 Task: Create a due date automation trigger when advanced on, on the monday after a card is due add fields with custom field "Resume" set to a date between 1 and 7 days from now at 11:00 AM.
Action: Mouse moved to (1172, 103)
Screenshot: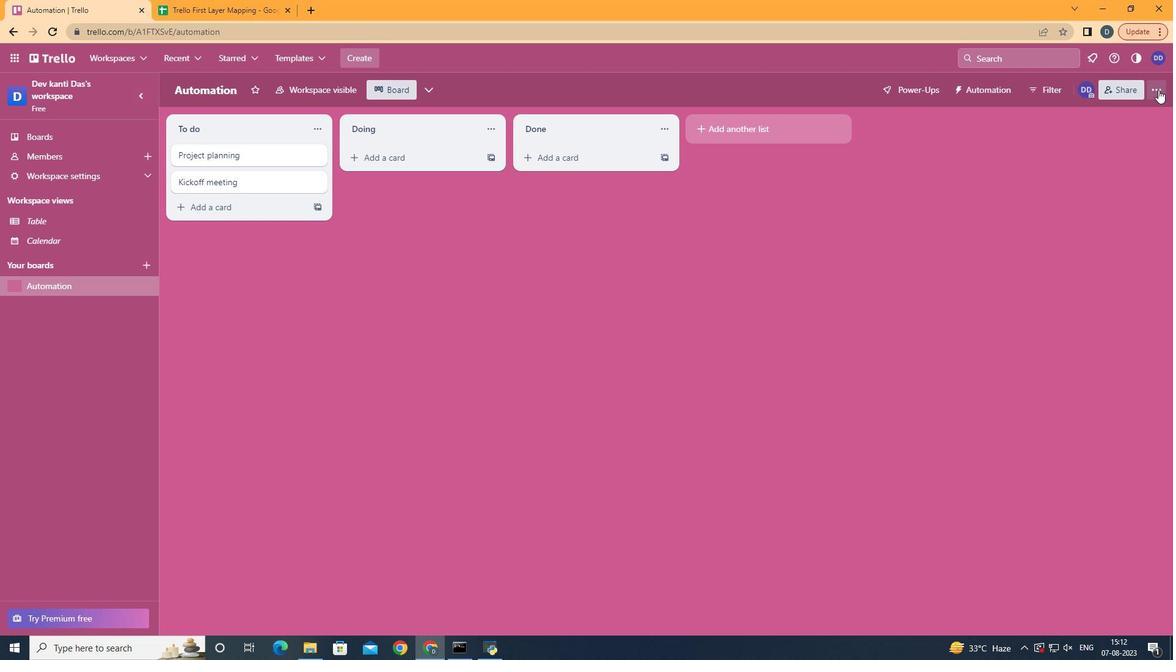 
Action: Mouse pressed left at (1172, 103)
Screenshot: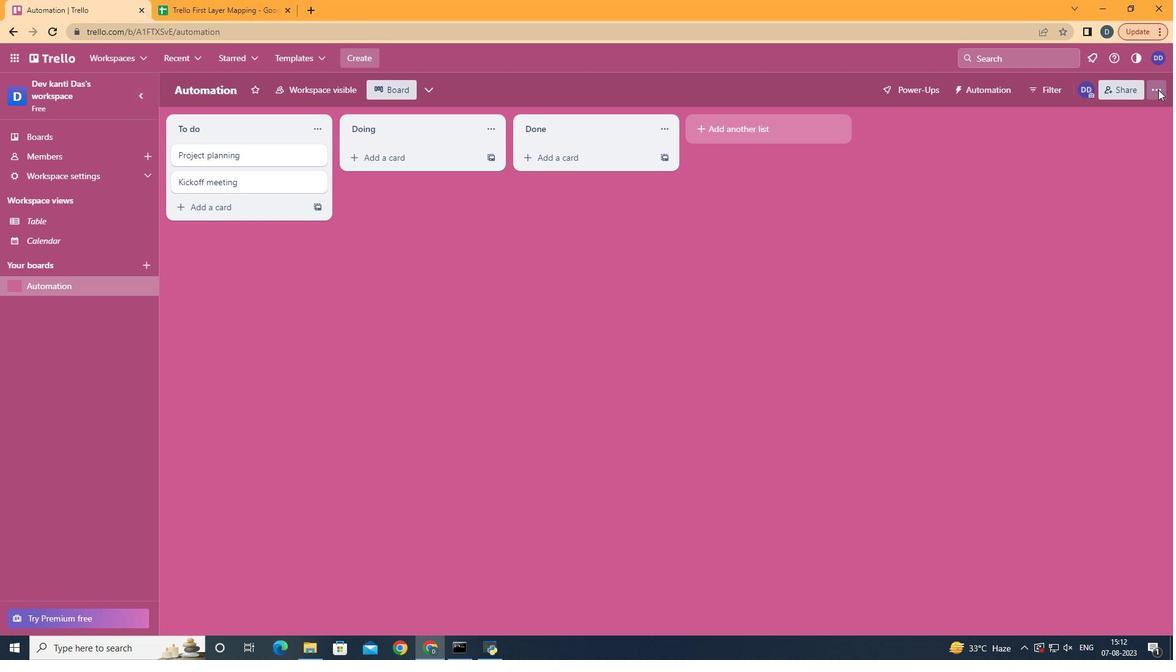 
Action: Mouse moved to (1075, 261)
Screenshot: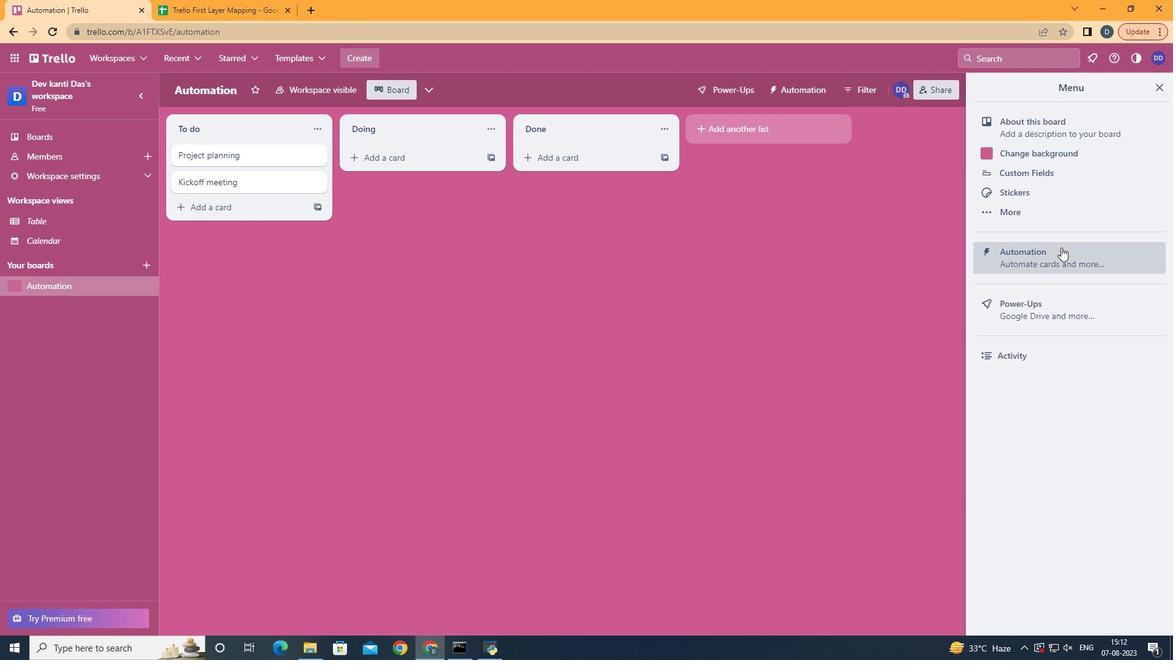 
Action: Mouse pressed left at (1075, 261)
Screenshot: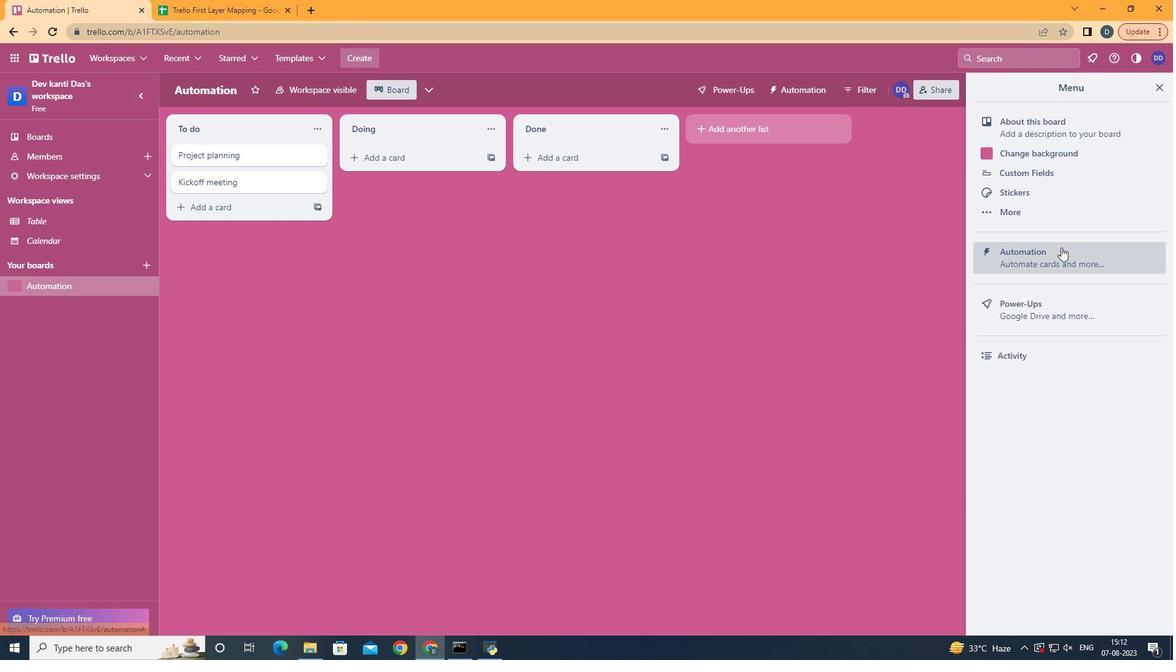 
Action: Mouse moved to (284, 261)
Screenshot: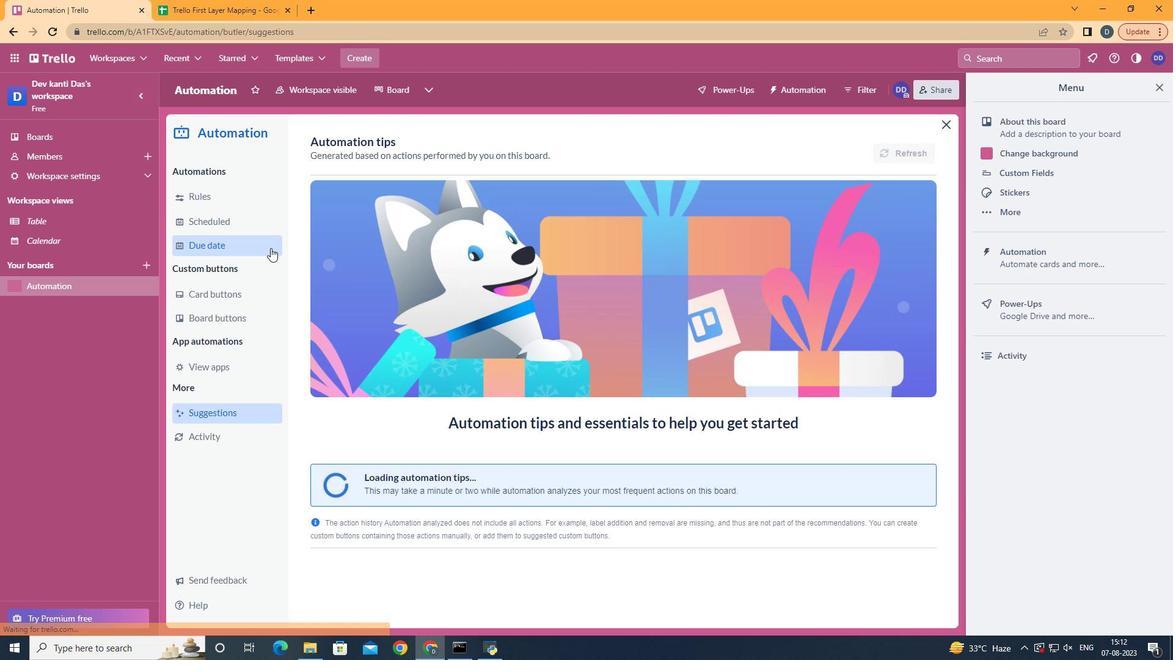 
Action: Mouse pressed left at (284, 261)
Screenshot: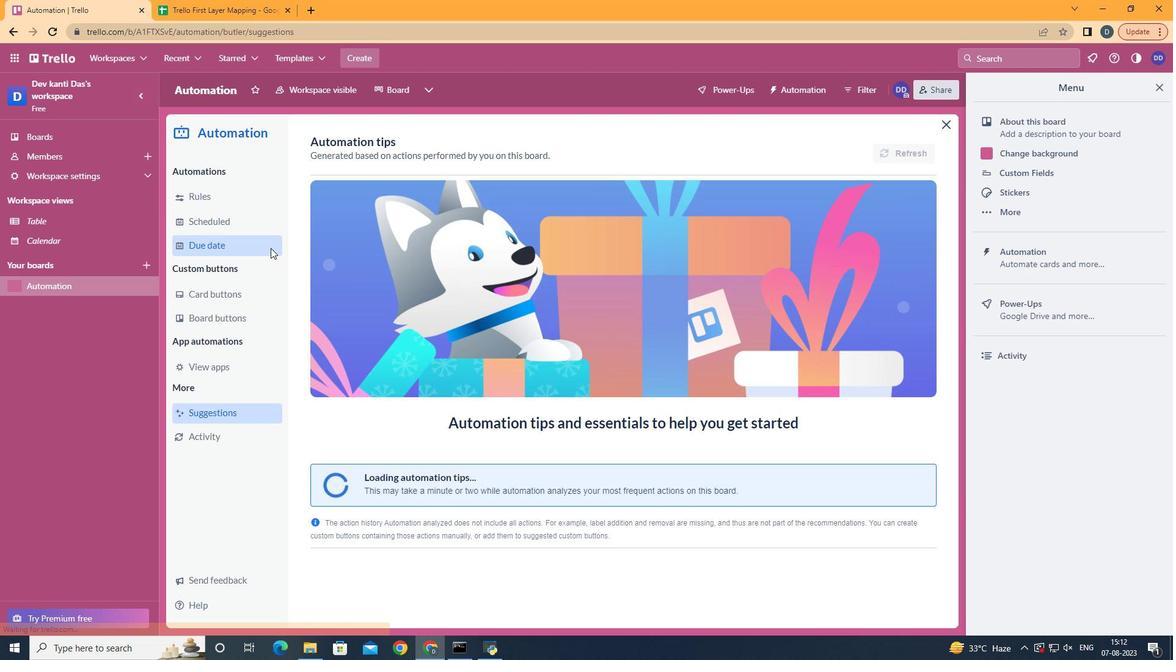 
Action: Mouse moved to (865, 158)
Screenshot: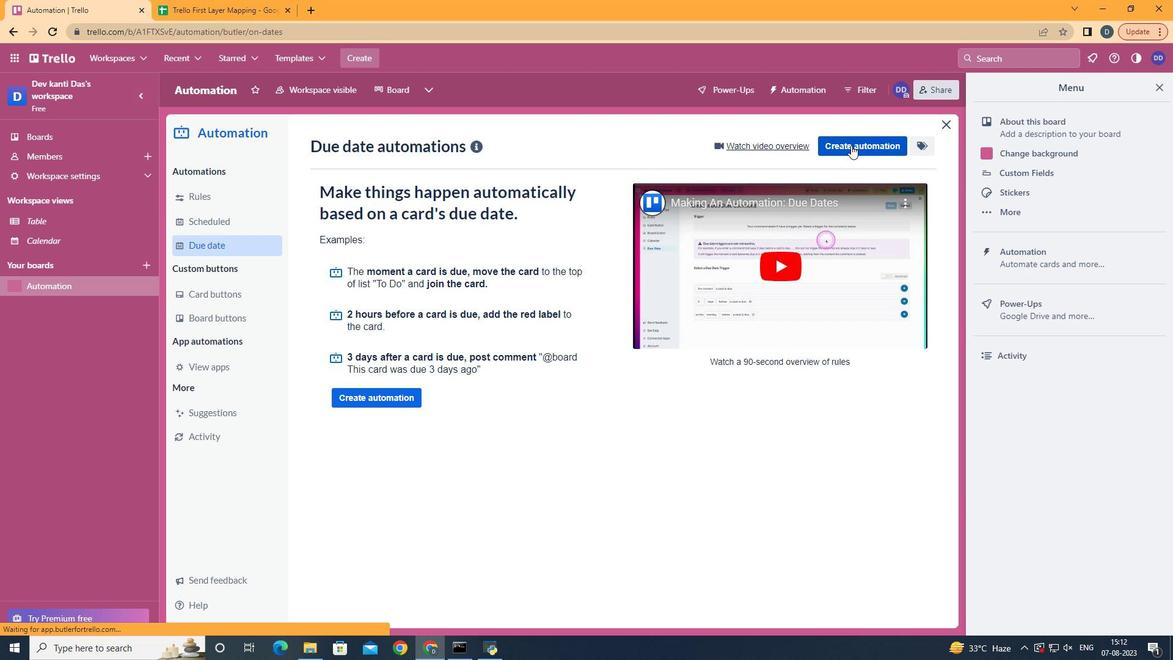 
Action: Mouse pressed left at (865, 158)
Screenshot: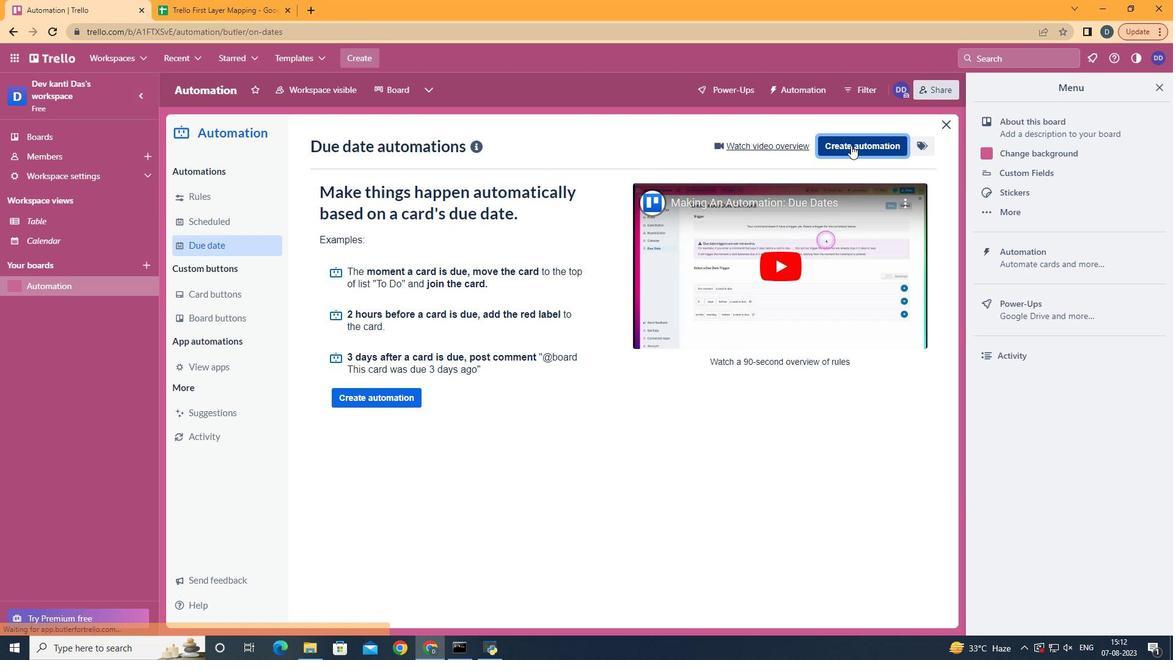 
Action: Mouse moved to (685, 275)
Screenshot: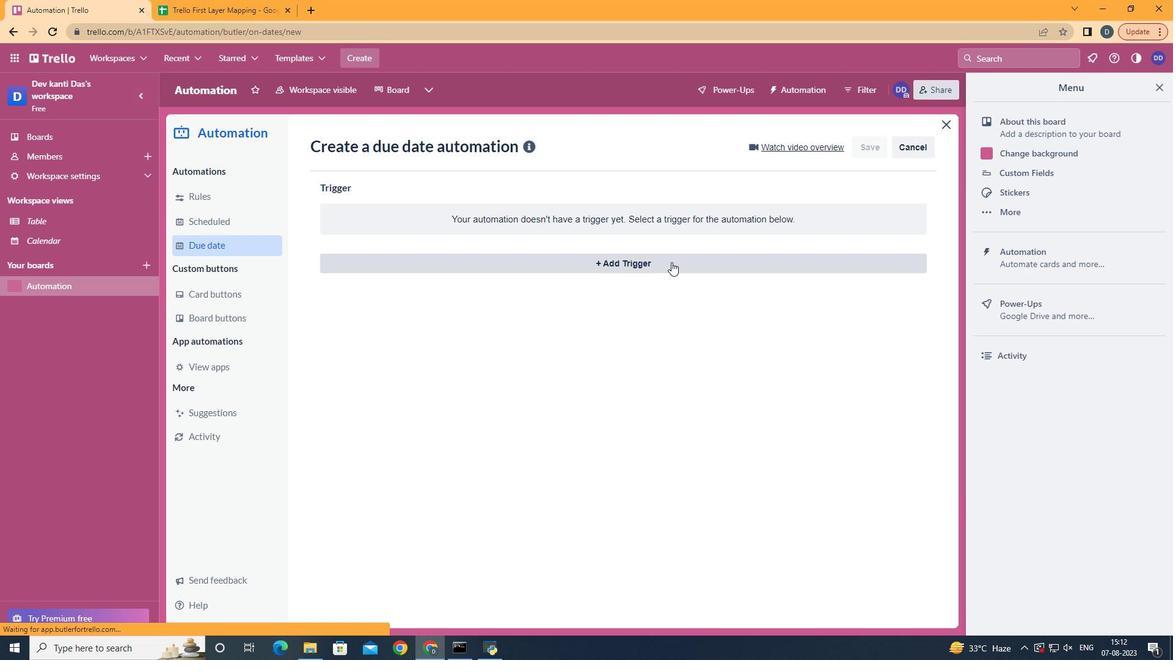 
Action: Mouse pressed left at (685, 275)
Screenshot: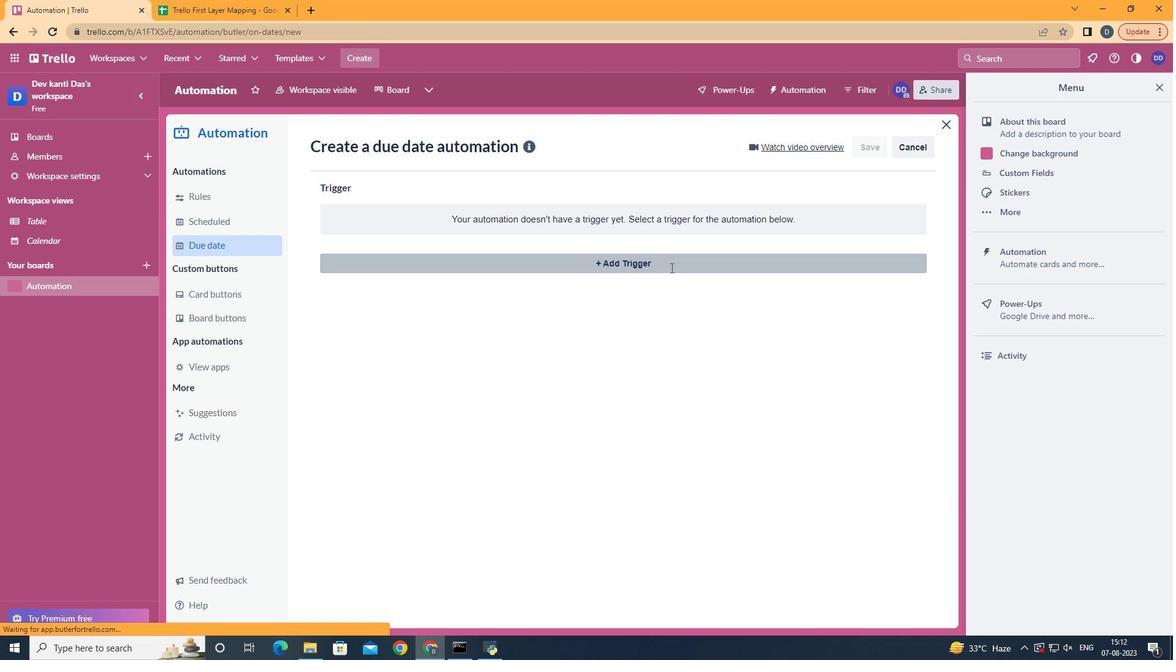 
Action: Mouse moved to (412, 330)
Screenshot: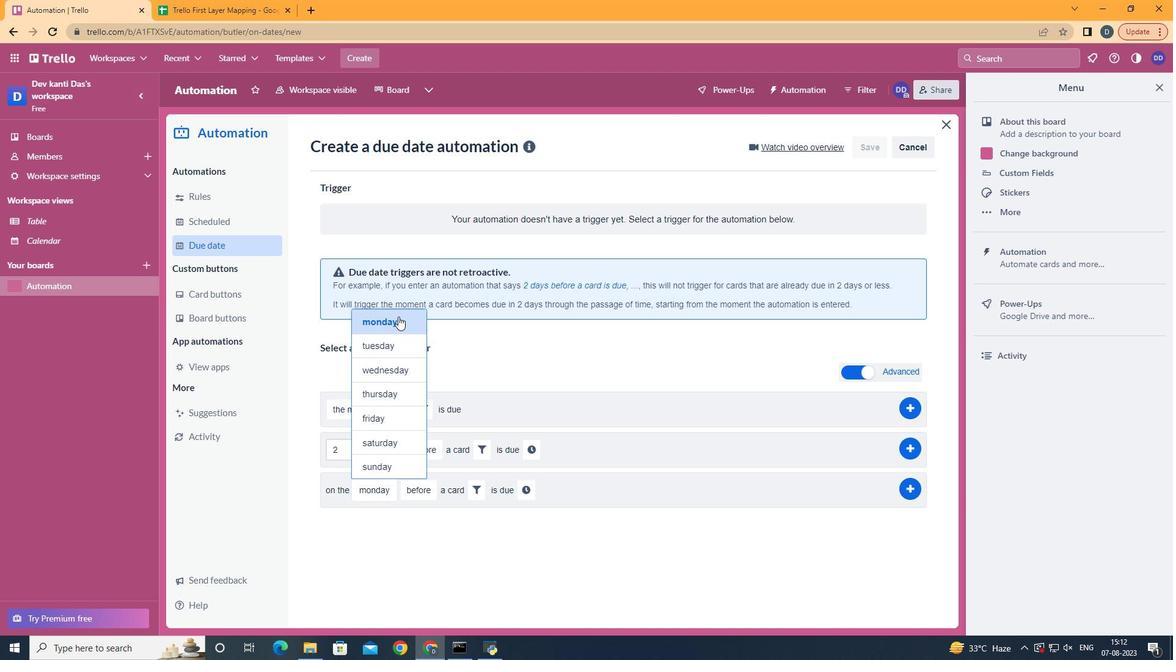 
Action: Mouse pressed left at (412, 330)
Screenshot: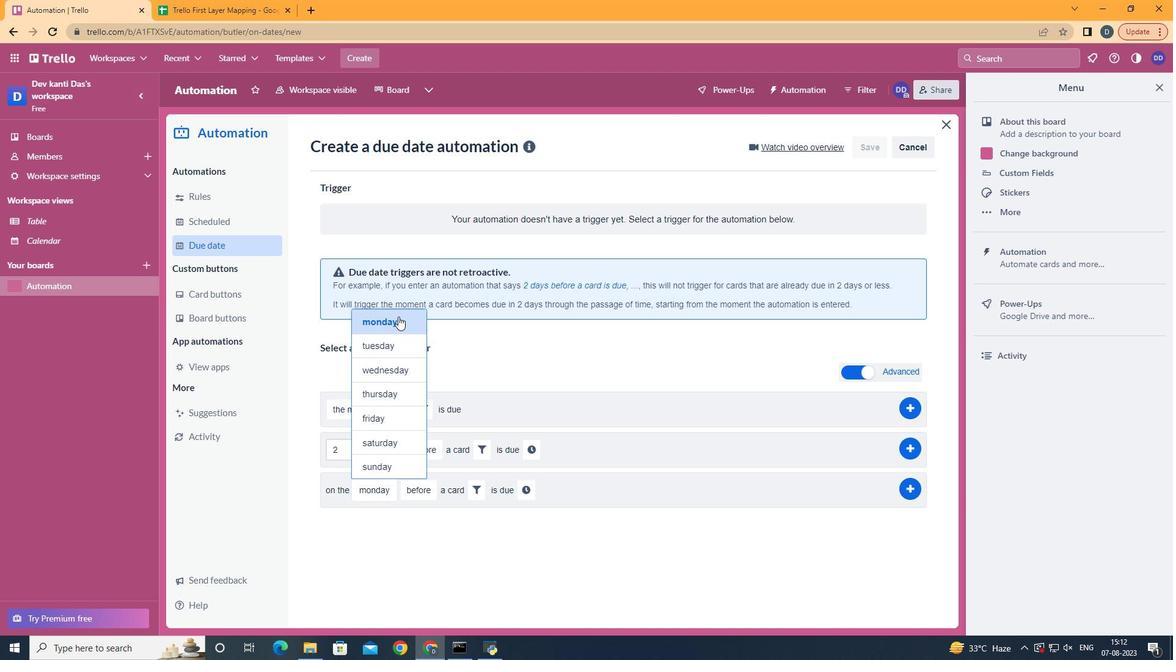 
Action: Mouse moved to (444, 555)
Screenshot: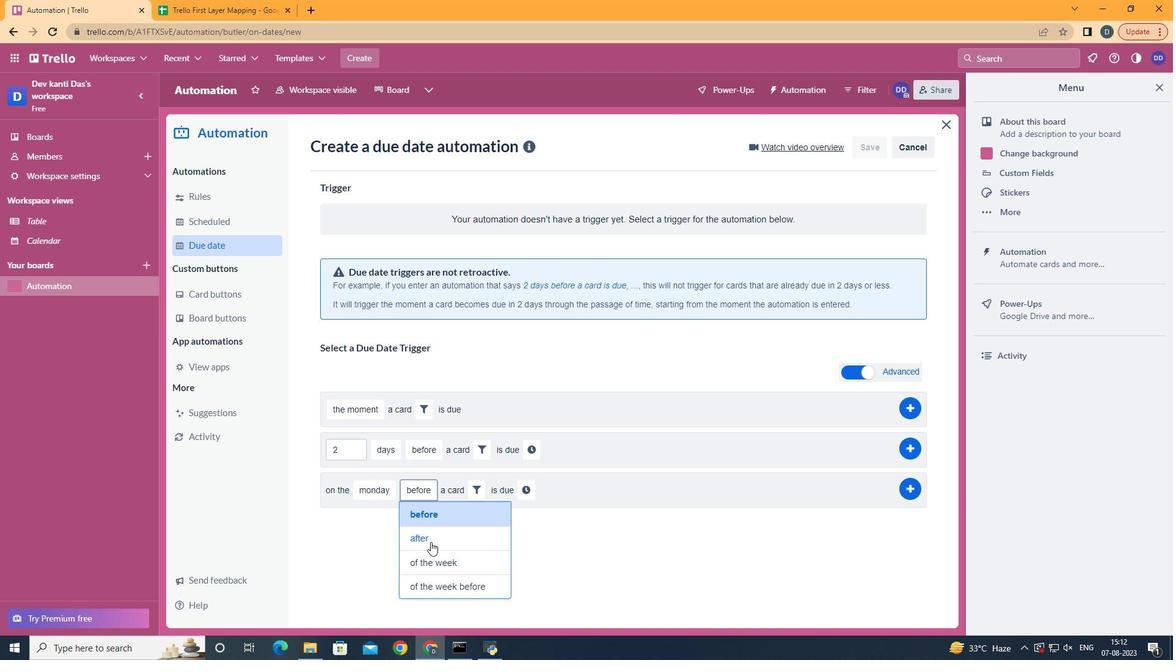 
Action: Mouse pressed left at (444, 555)
Screenshot: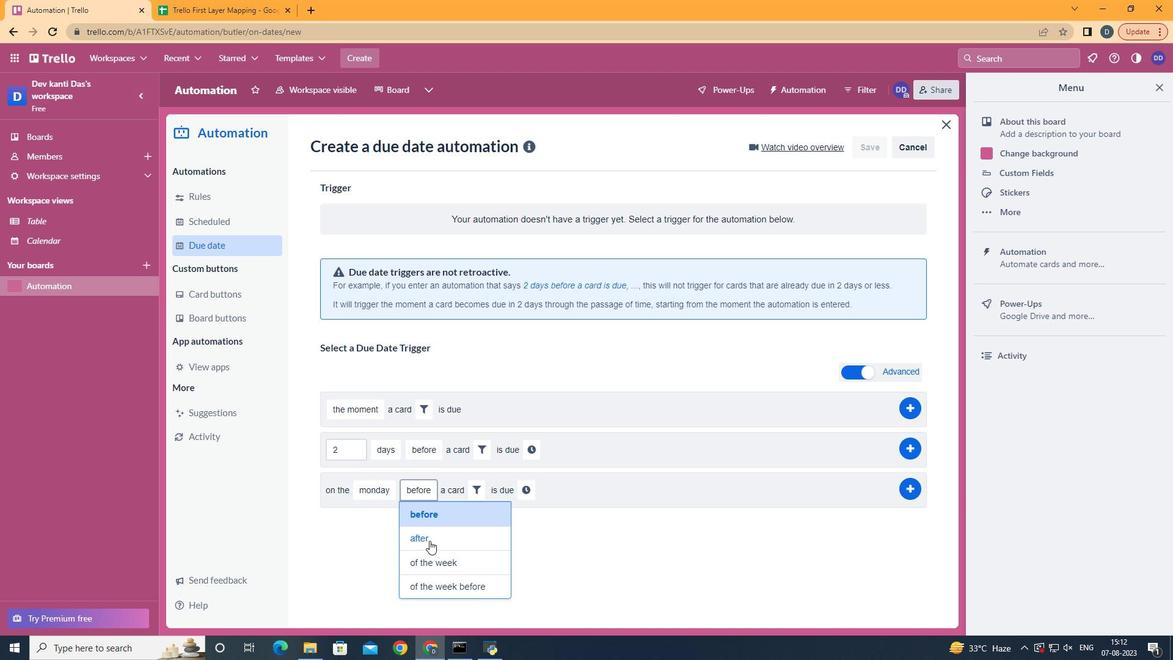 
Action: Mouse moved to (481, 509)
Screenshot: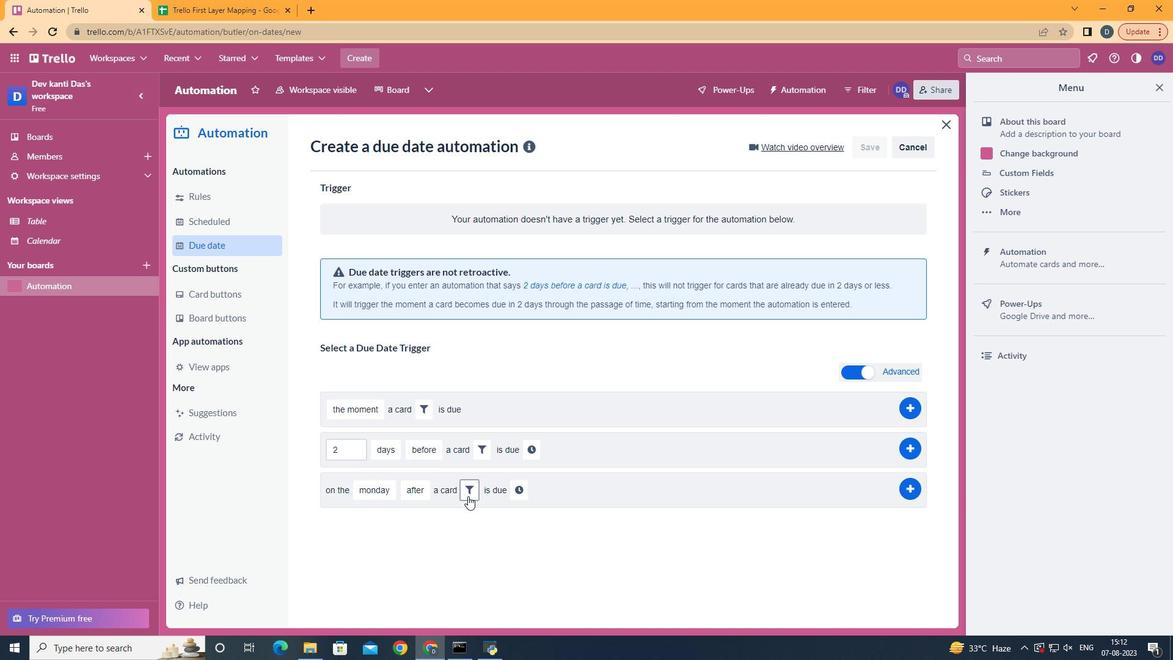 
Action: Mouse pressed left at (481, 509)
Screenshot: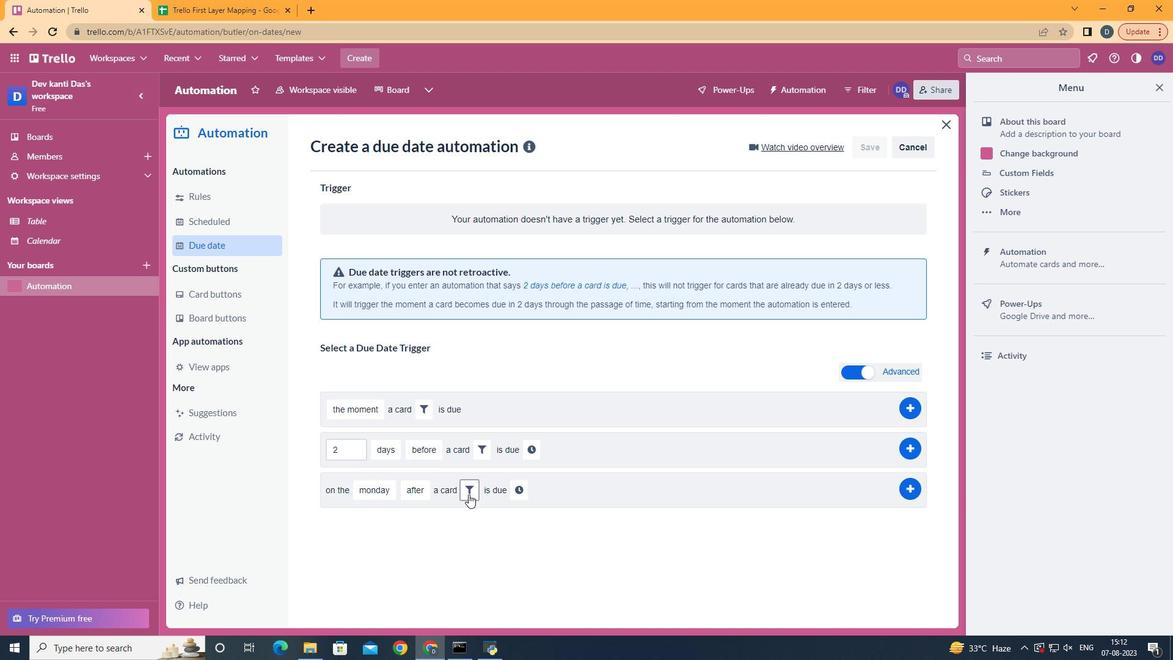 
Action: Mouse moved to (673, 540)
Screenshot: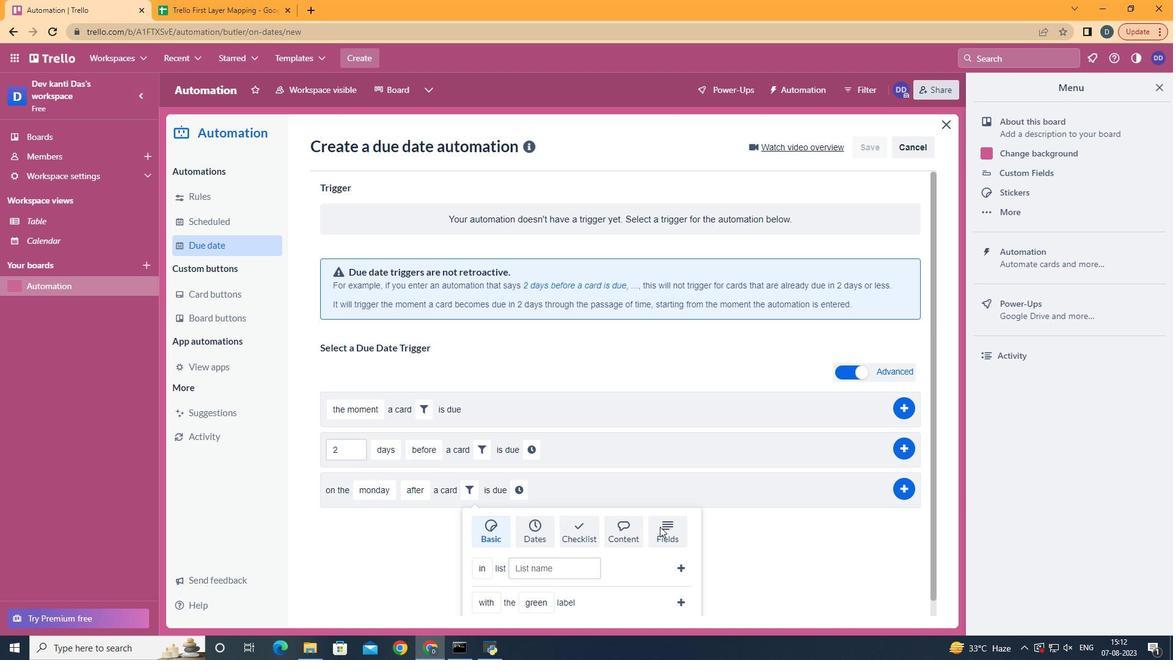 
Action: Mouse pressed left at (673, 540)
Screenshot: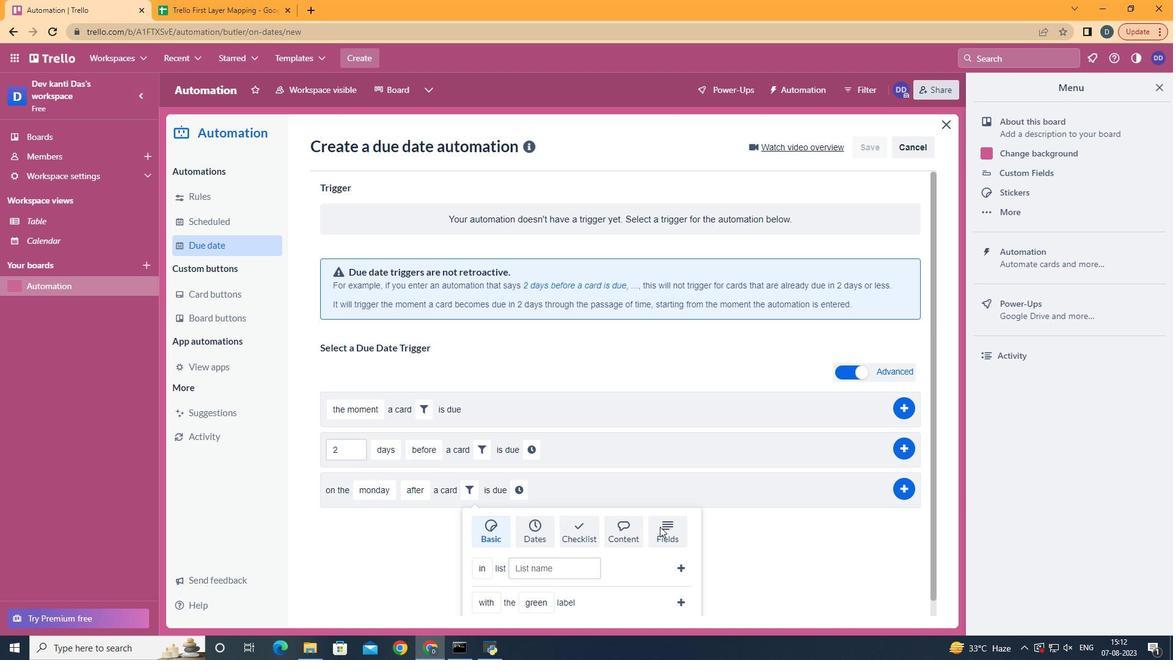 
Action: Mouse moved to (673, 540)
Screenshot: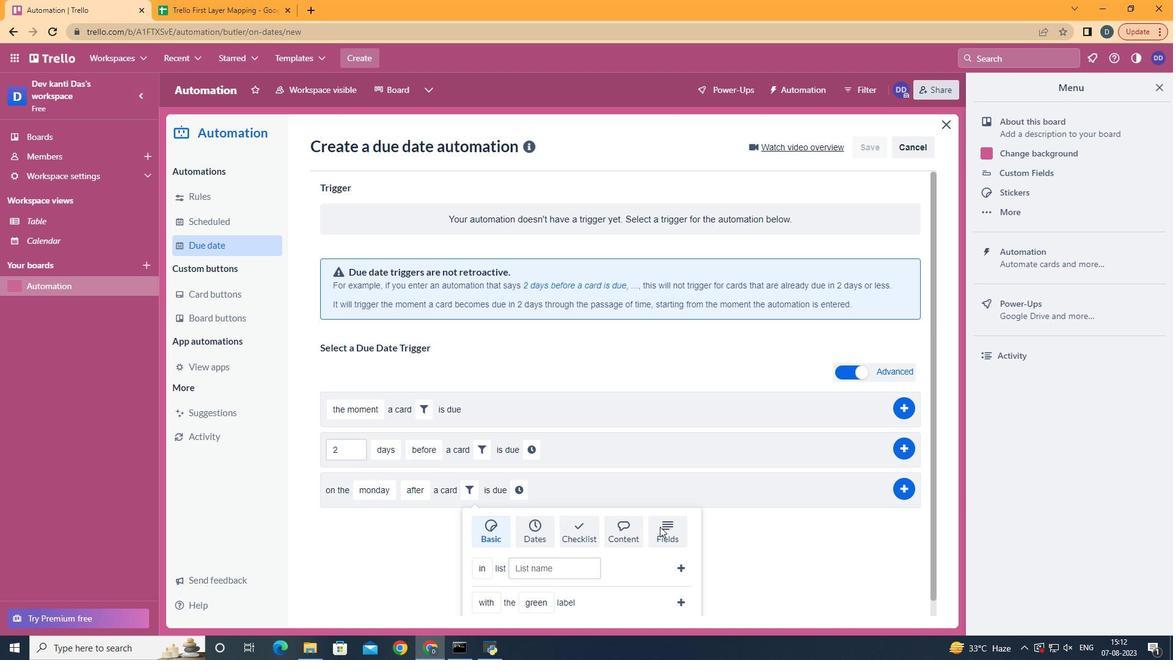 
Action: Mouse scrolled (673, 539) with delta (0, 0)
Screenshot: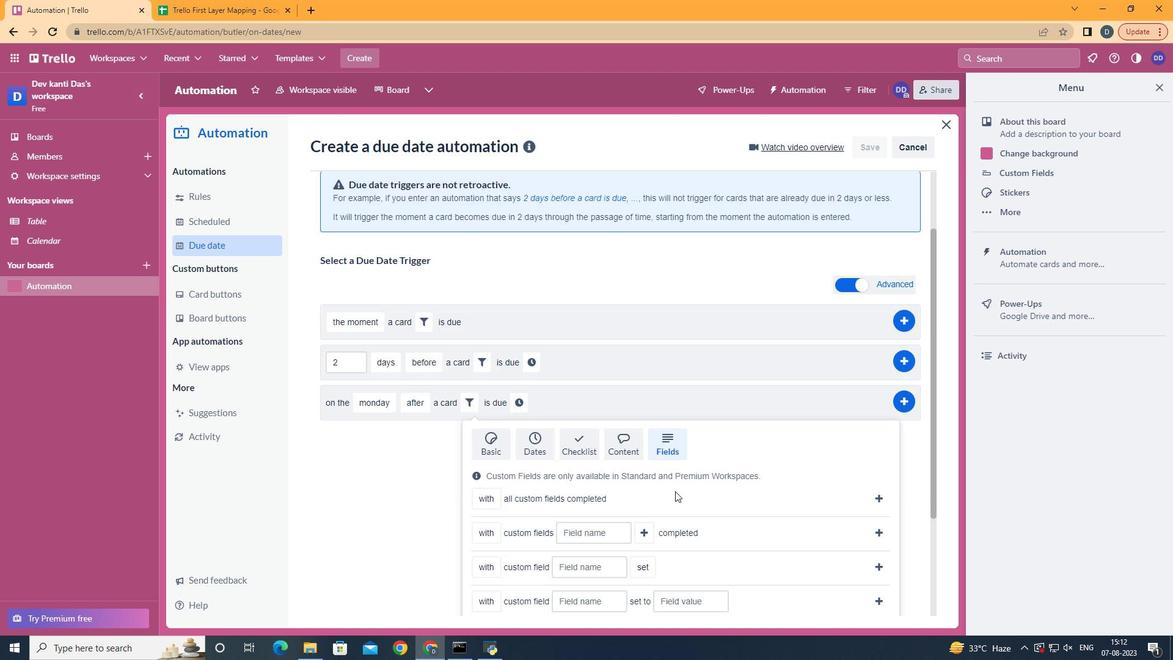 
Action: Mouse scrolled (673, 539) with delta (0, 0)
Screenshot: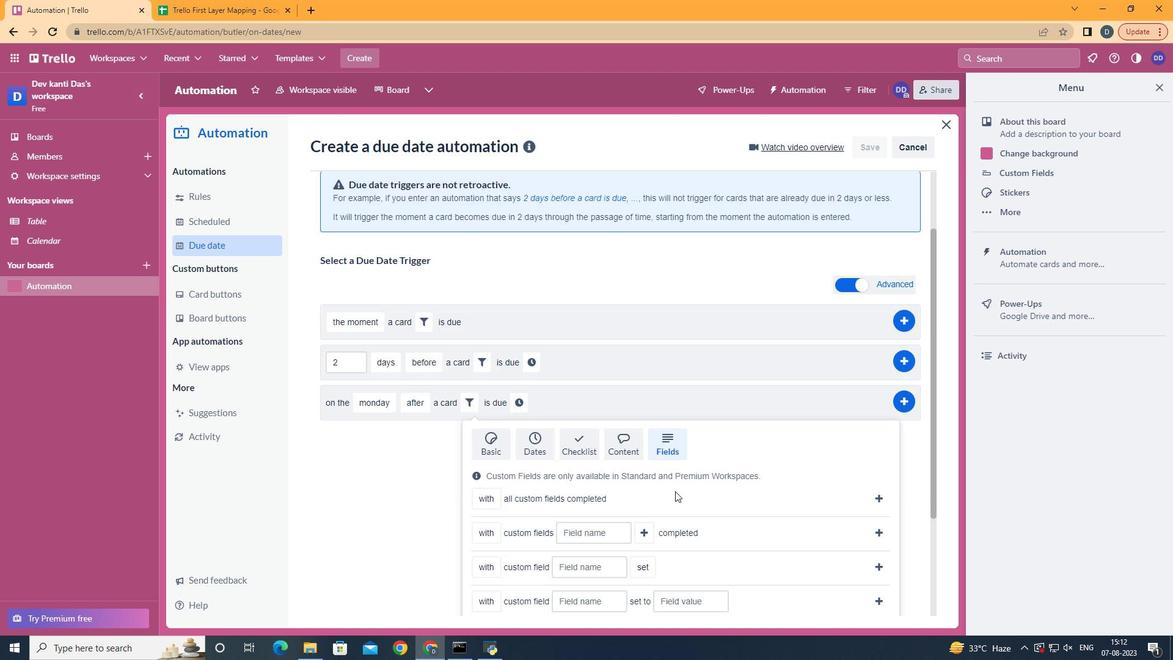 
Action: Mouse scrolled (673, 539) with delta (0, 0)
Screenshot: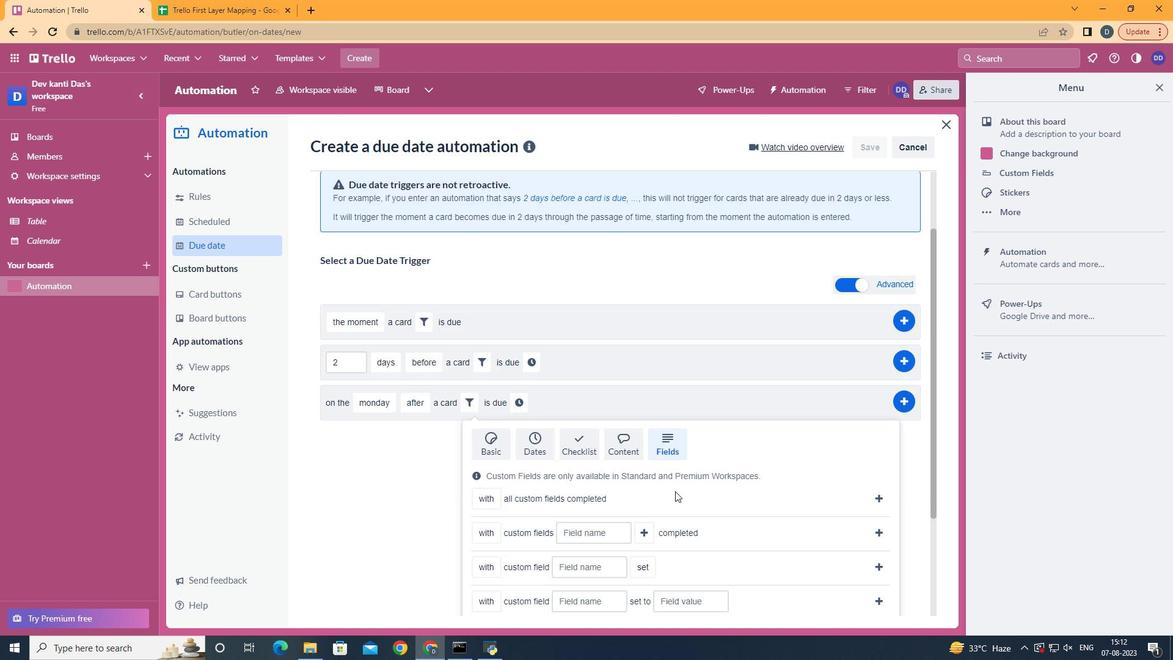 
Action: Mouse scrolled (673, 539) with delta (0, 0)
Screenshot: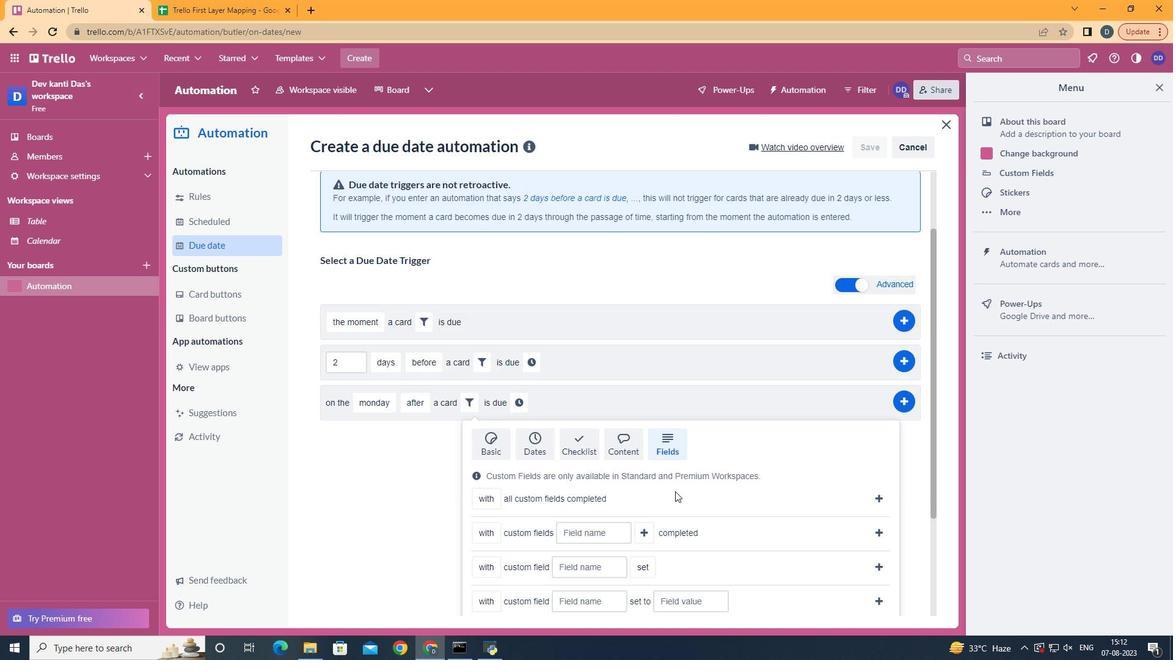 
Action: Mouse scrolled (673, 539) with delta (0, 0)
Screenshot: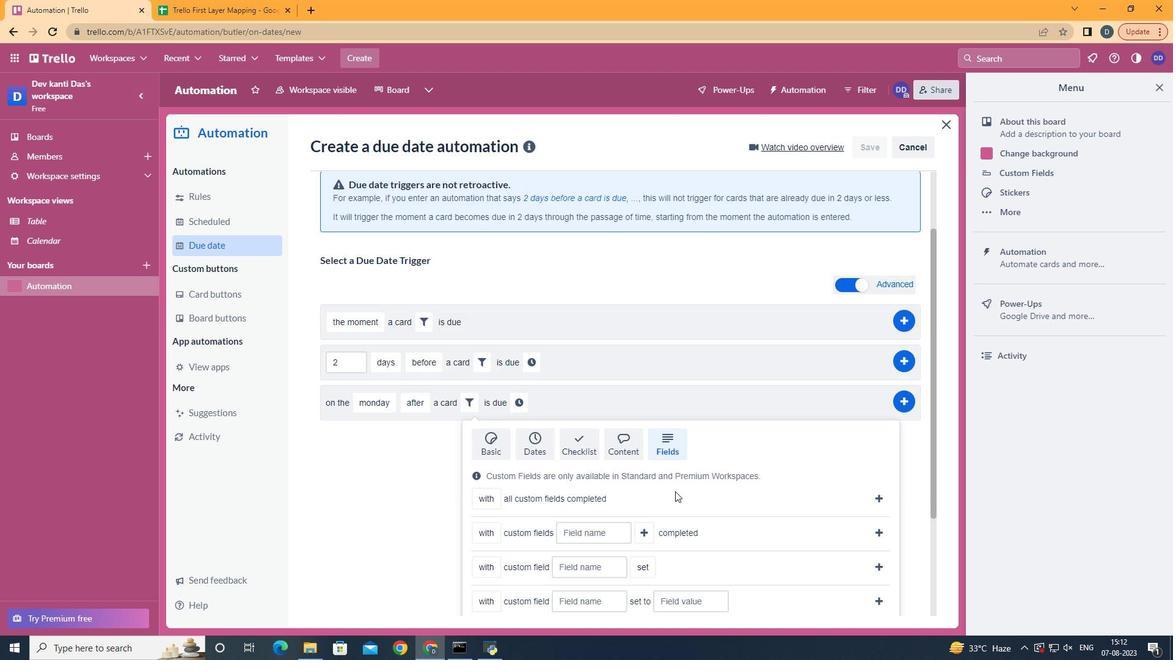
Action: Mouse moved to (676, 531)
Screenshot: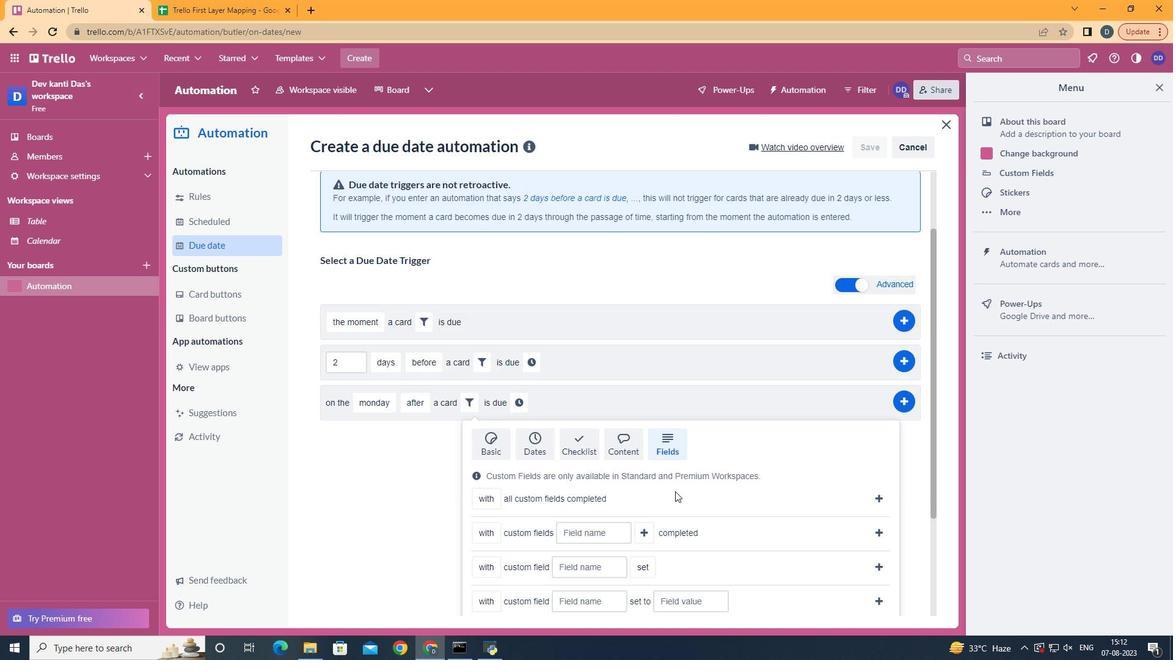 
Action: Mouse scrolled (676, 531) with delta (0, 0)
Screenshot: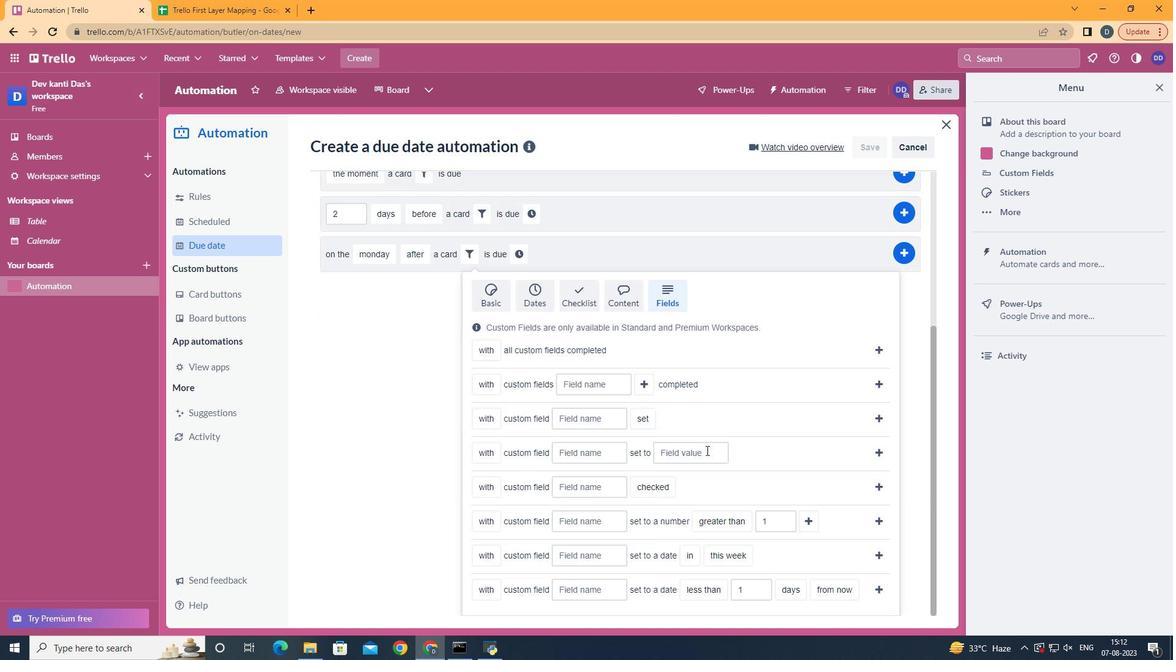 
Action: Mouse moved to (516, 553)
Screenshot: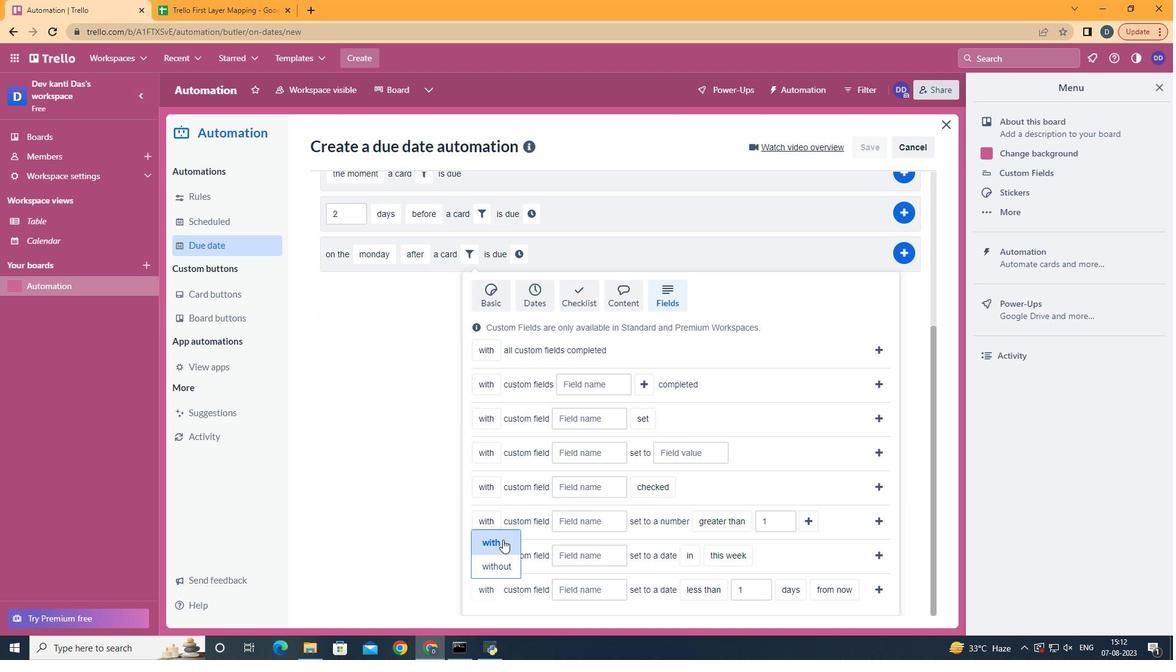 
Action: Mouse pressed left at (516, 553)
Screenshot: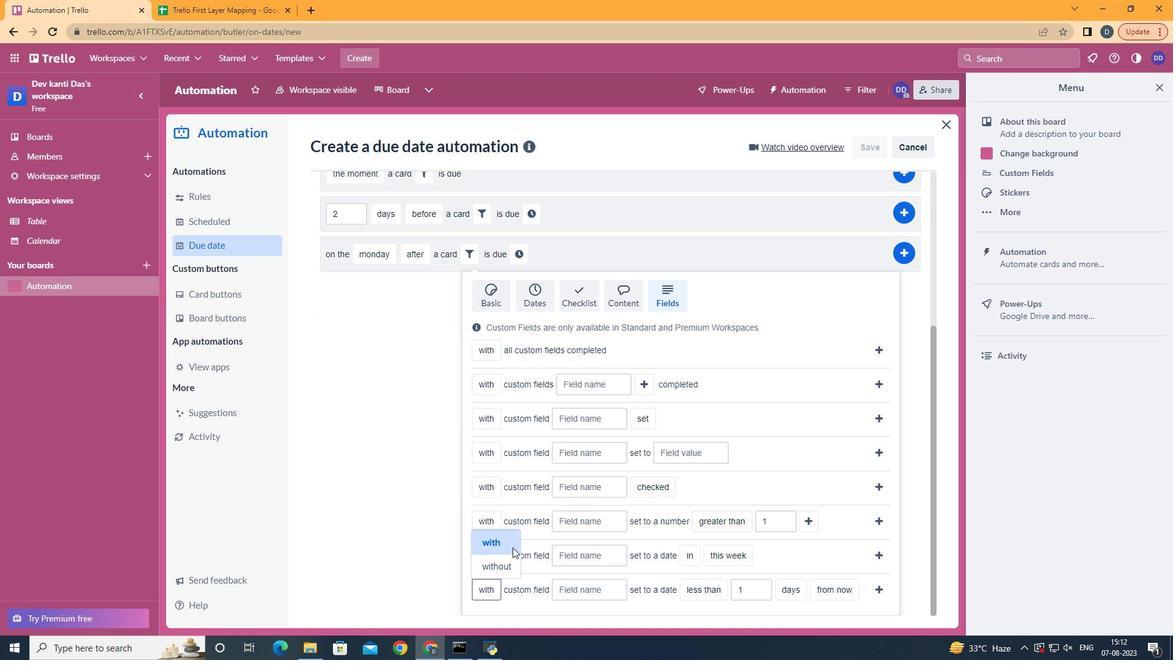 
Action: Mouse moved to (597, 609)
Screenshot: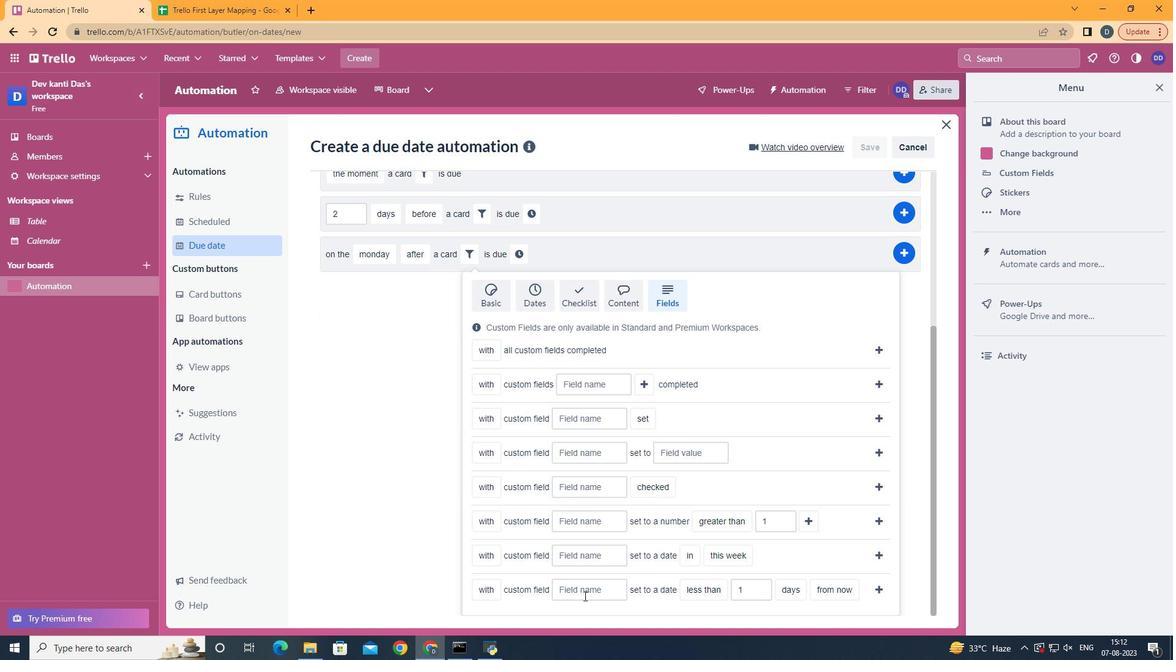 
Action: Mouse pressed left at (597, 609)
Screenshot: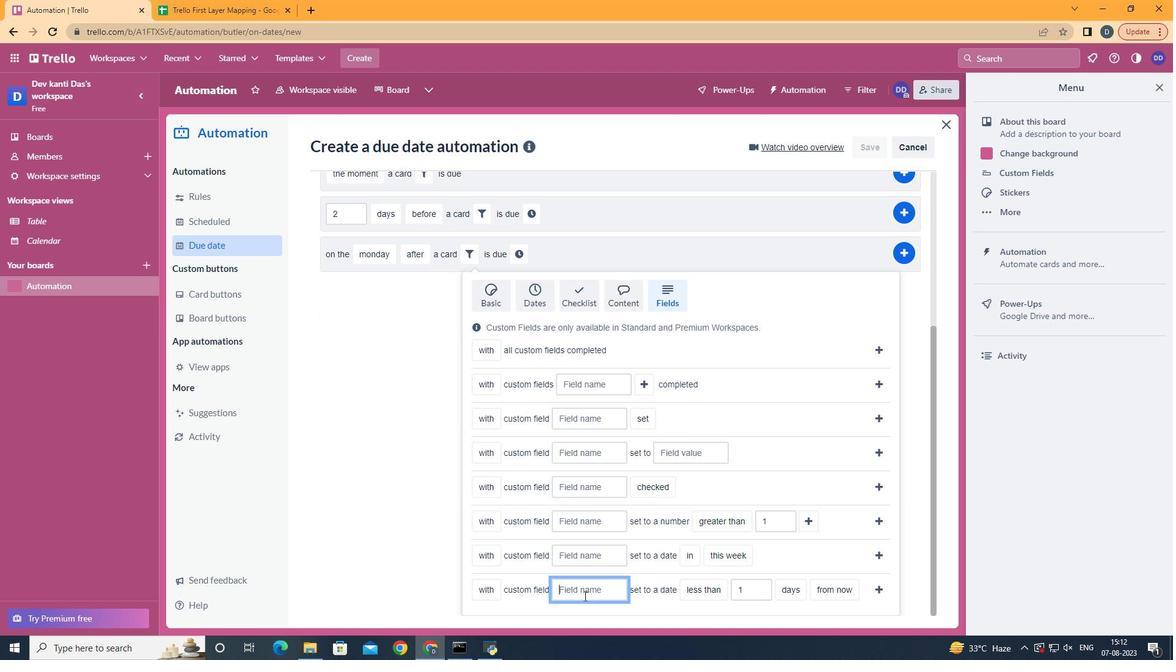 
Action: Key pressed <Key.shift>Resume
Screenshot: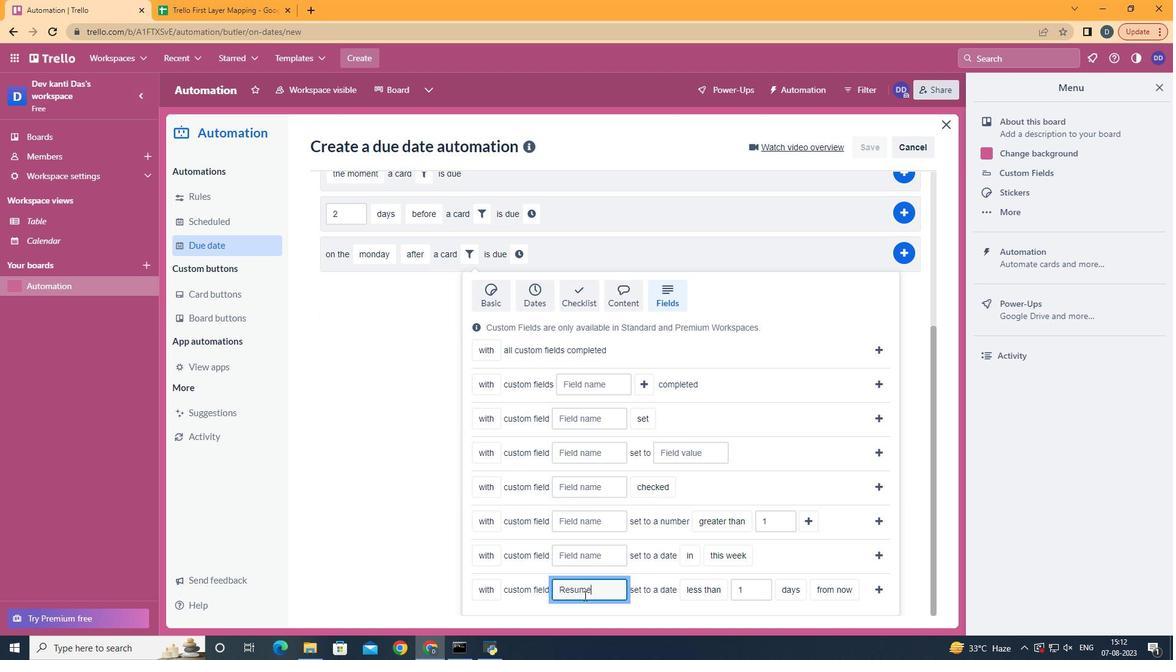
Action: Mouse moved to (732, 580)
Screenshot: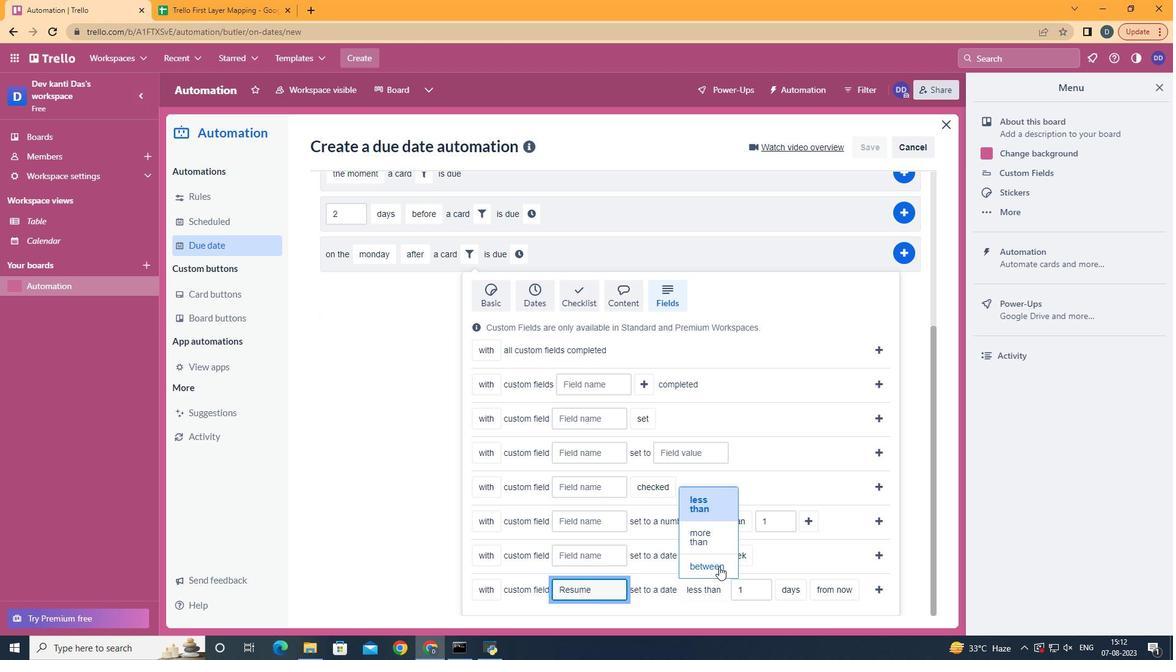 
Action: Mouse pressed left at (732, 580)
Screenshot: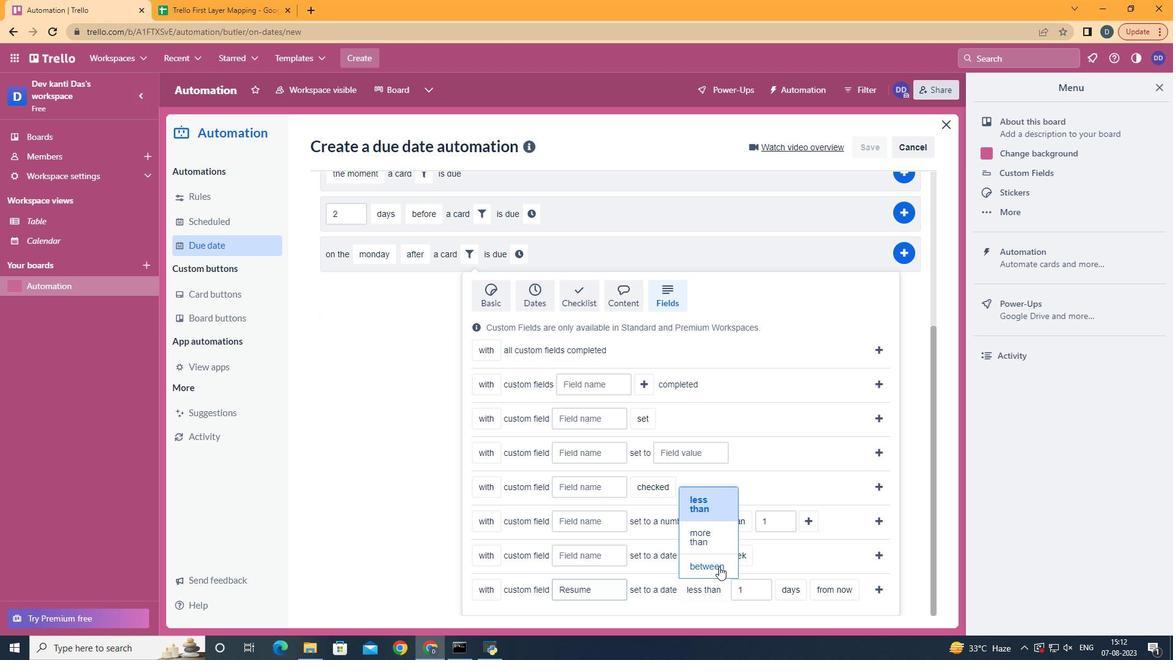 
Action: Mouse moved to (872, 553)
Screenshot: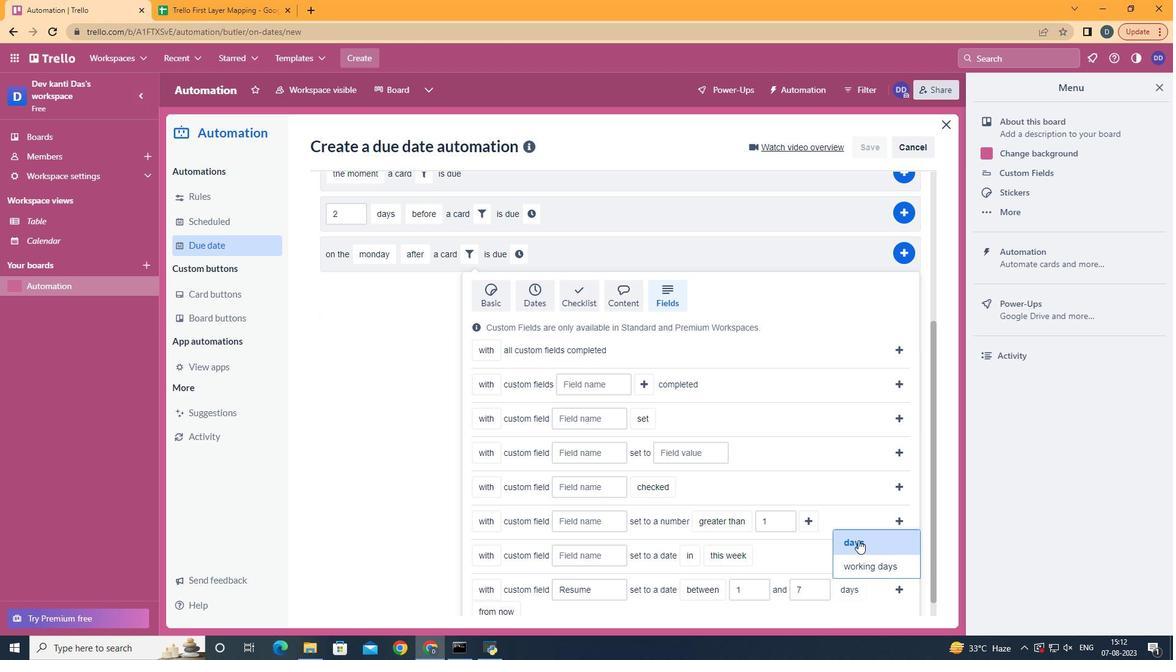 
Action: Mouse pressed left at (872, 553)
Screenshot: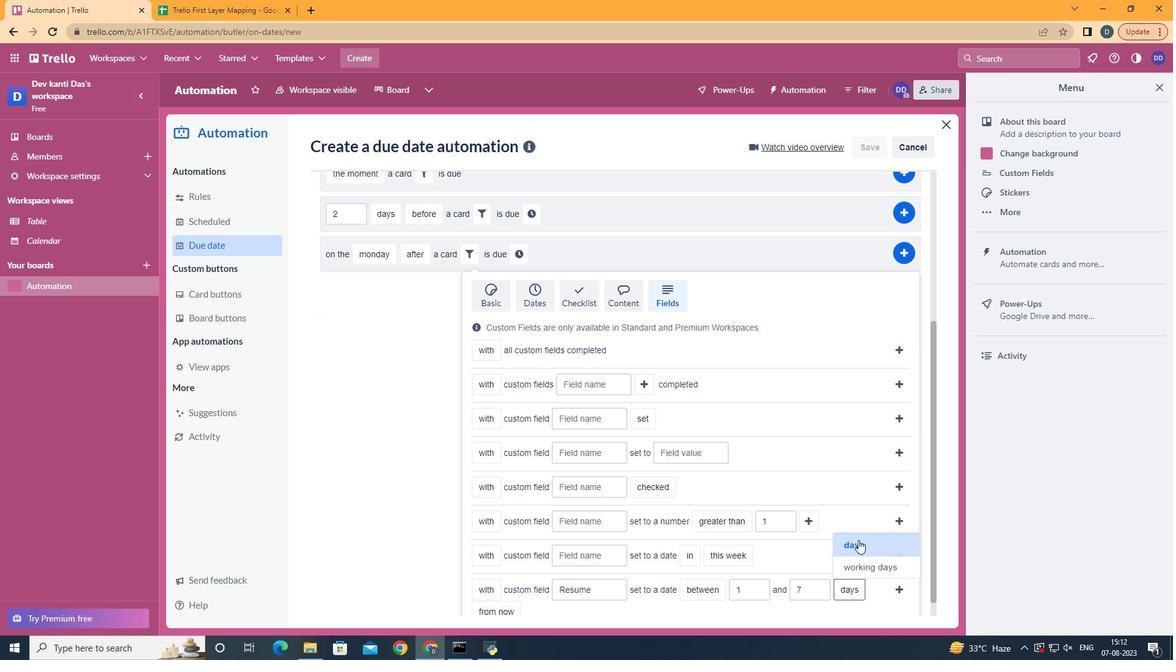 
Action: Mouse scrolled (872, 553) with delta (0, 0)
Screenshot: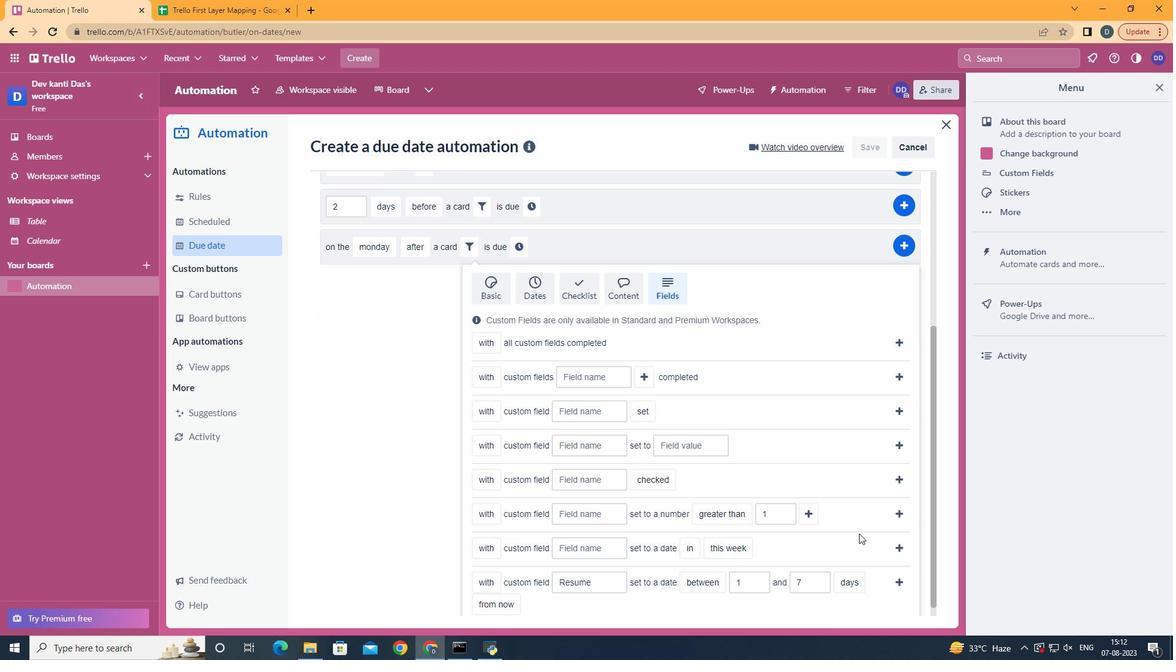
Action: Mouse scrolled (872, 553) with delta (0, 0)
Screenshot: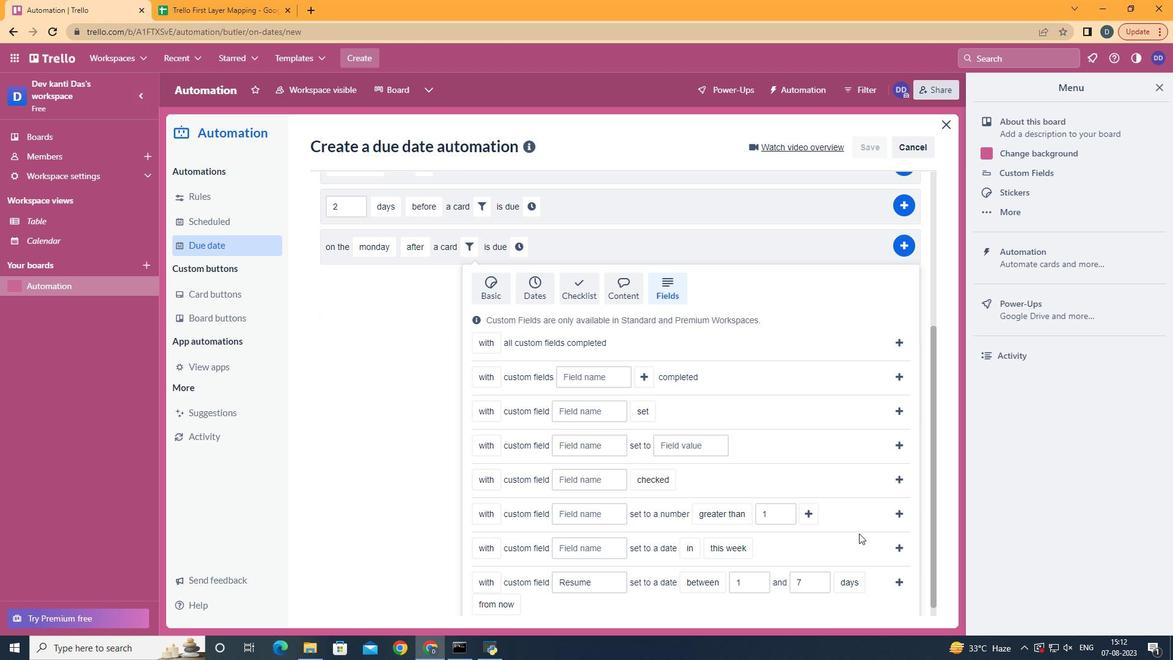 
Action: Mouse scrolled (872, 553) with delta (0, 0)
Screenshot: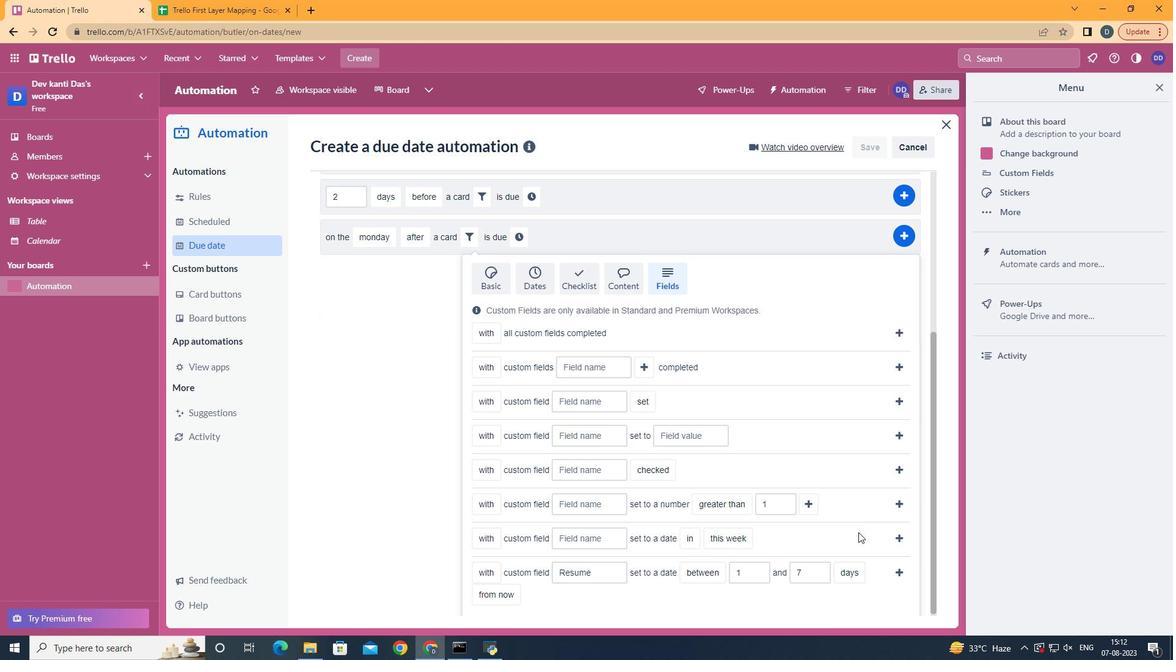 
Action: Mouse moved to (525, 553)
Screenshot: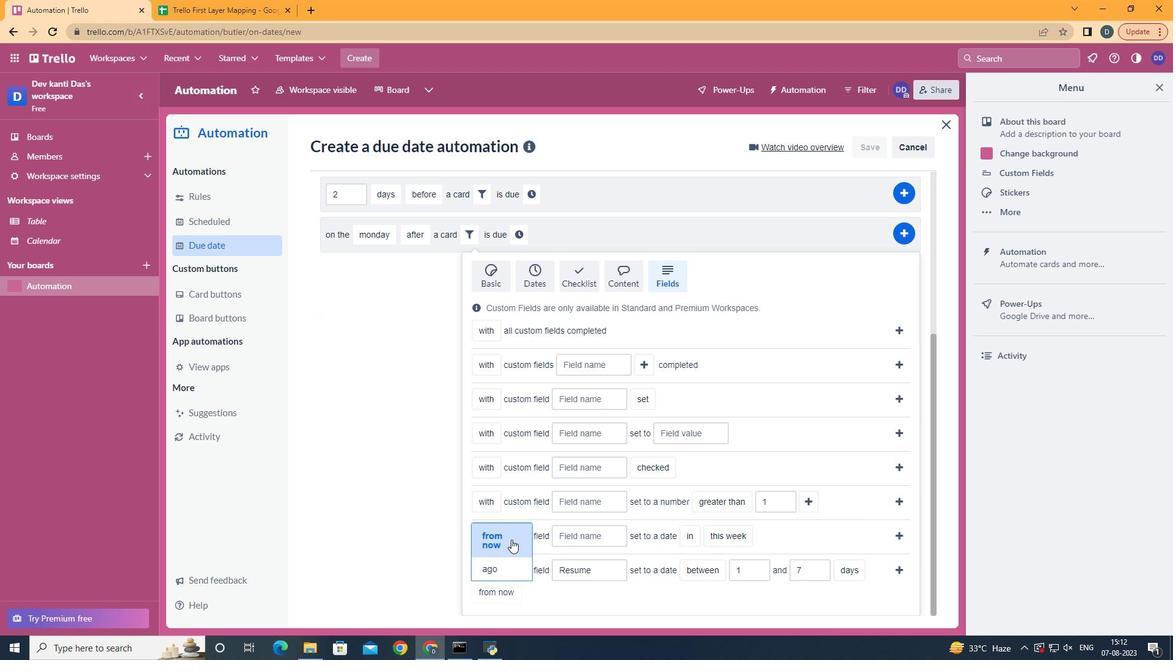 
Action: Mouse pressed left at (525, 553)
Screenshot: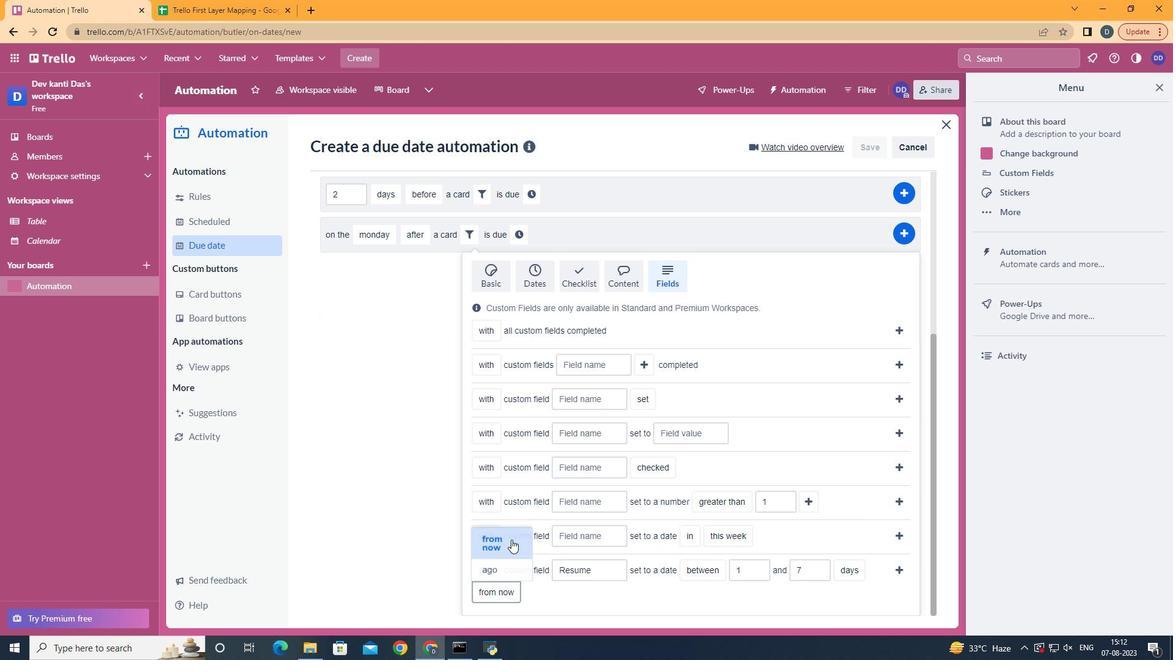 
Action: Mouse moved to (911, 588)
Screenshot: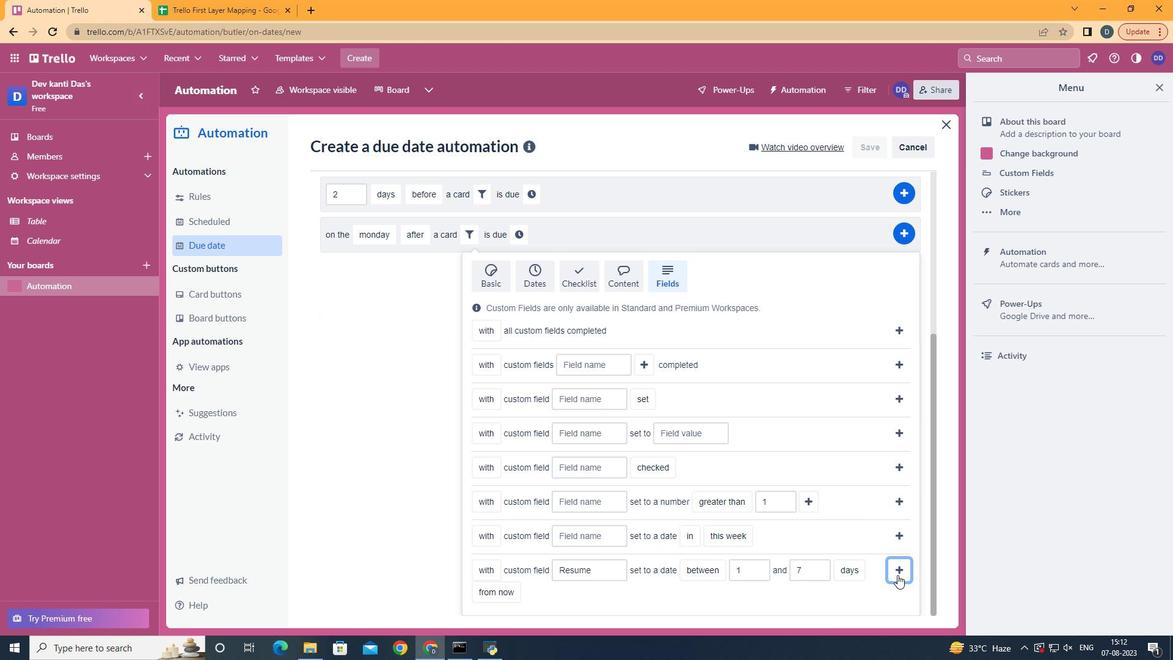 
Action: Mouse pressed left at (911, 588)
Screenshot: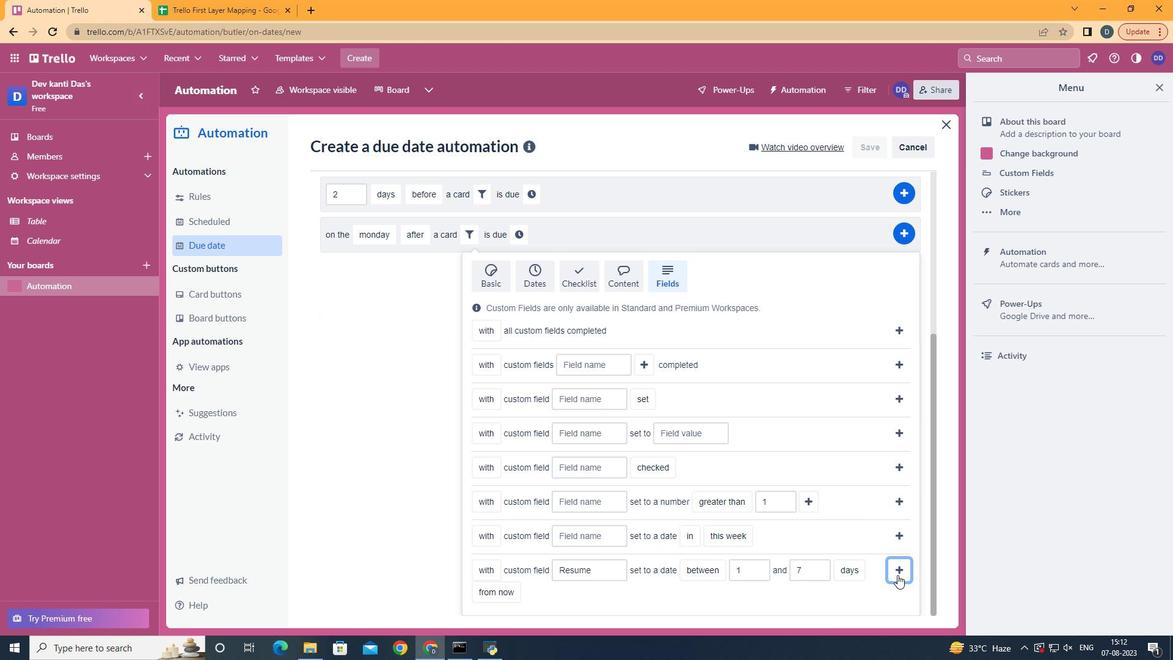 
Action: Mouse moved to (846, 502)
Screenshot: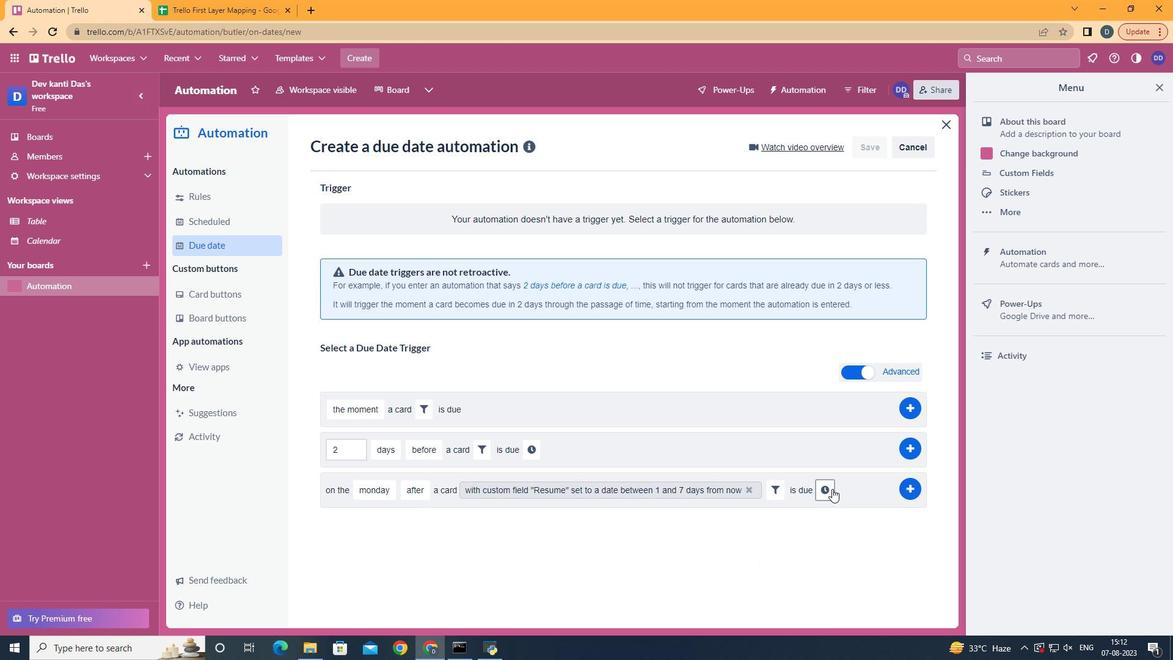 
Action: Mouse pressed left at (846, 502)
Screenshot: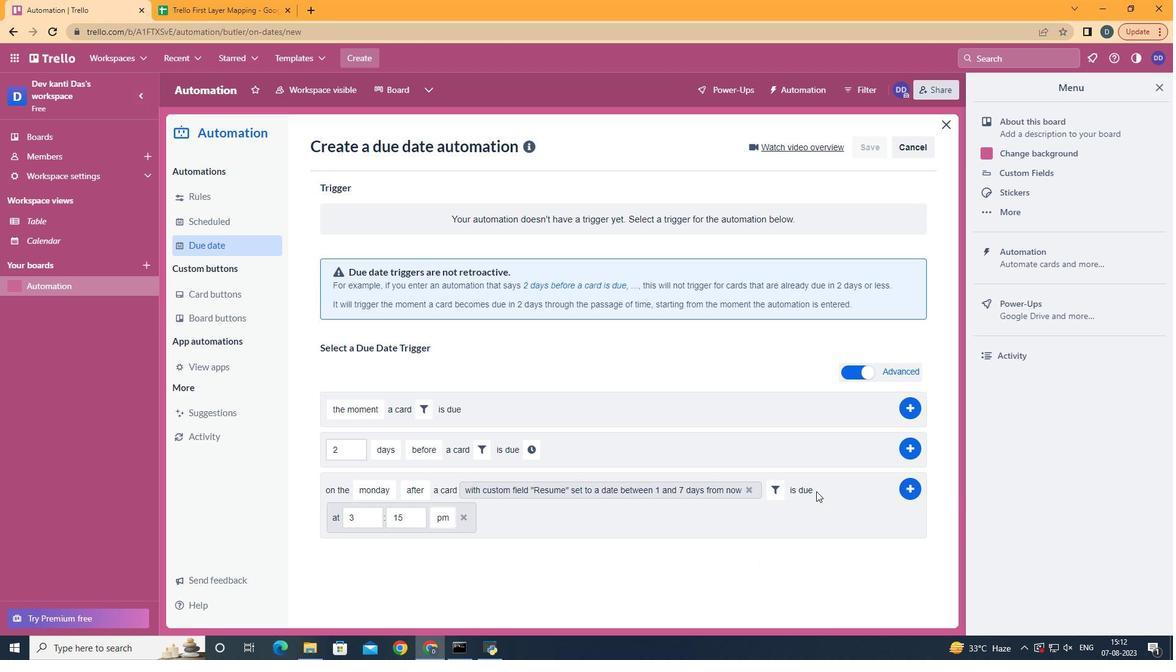 
Action: Mouse moved to (381, 534)
Screenshot: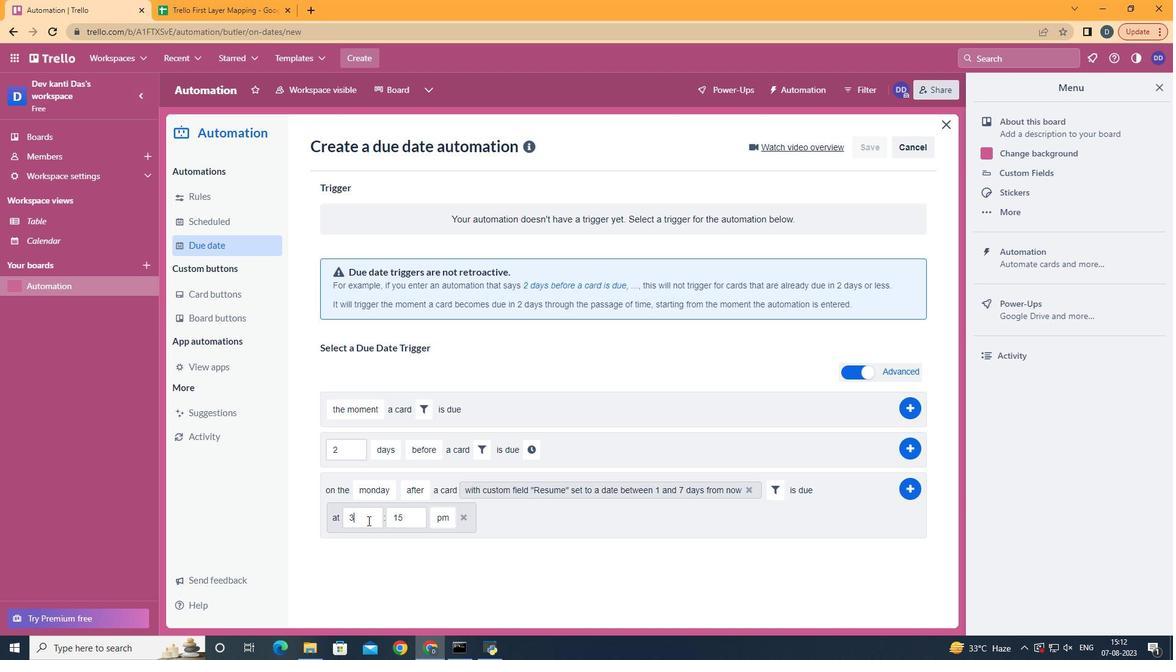 
Action: Mouse pressed left at (381, 534)
Screenshot: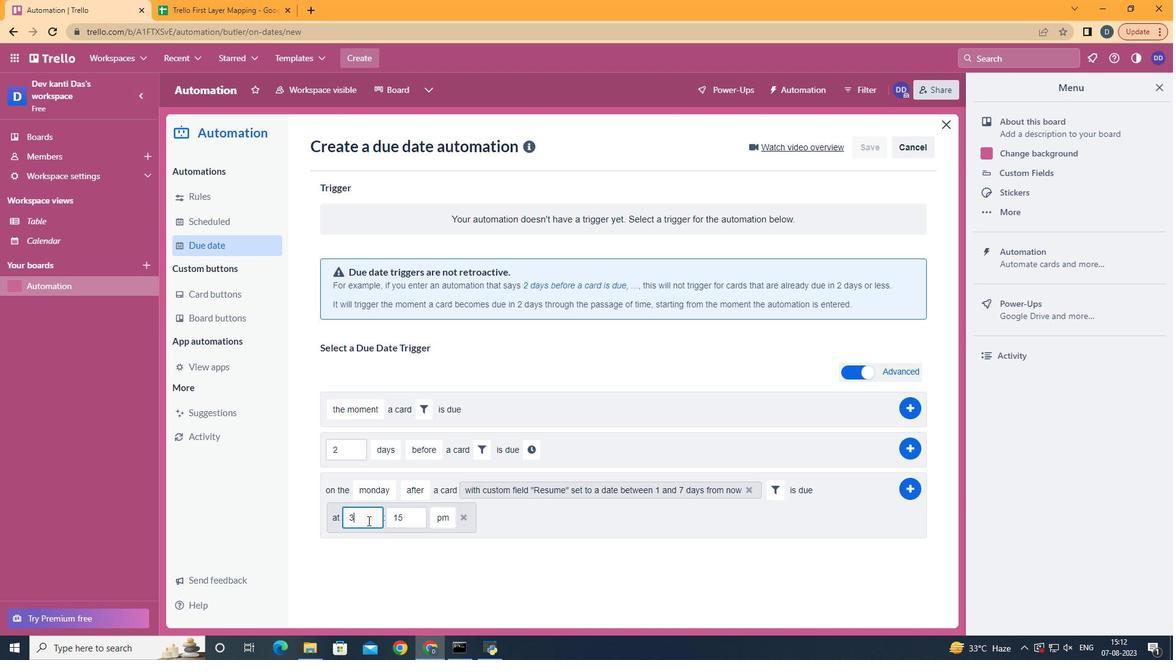 
Action: Key pressed <Key.backspace>11
Screenshot: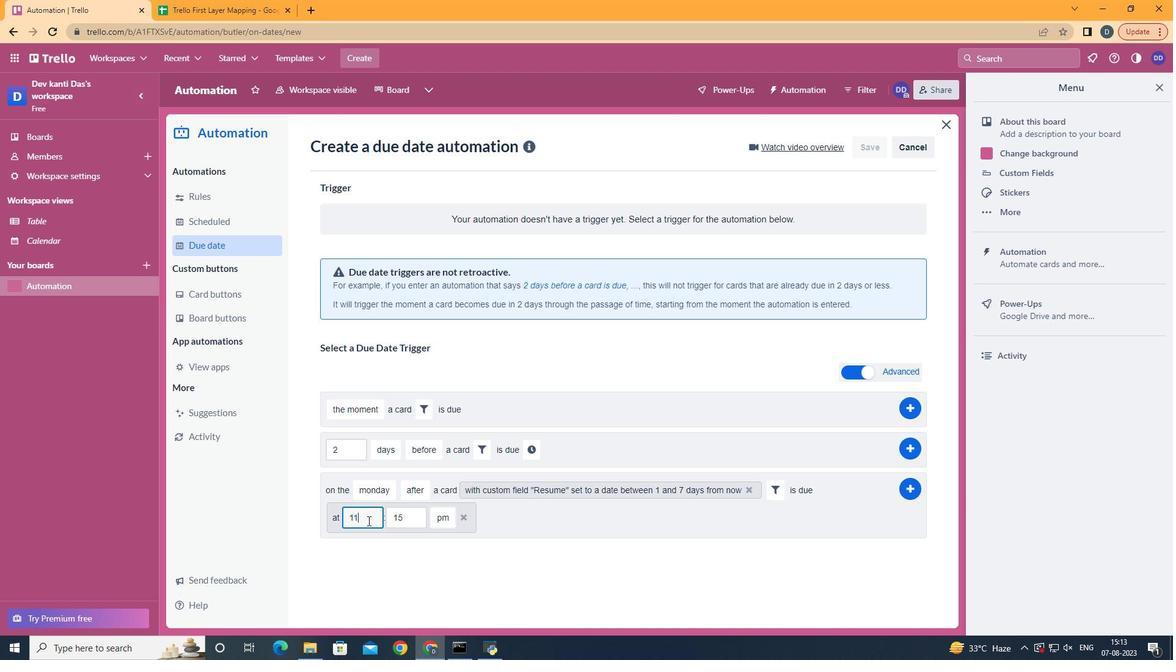 
Action: Mouse moved to (427, 530)
Screenshot: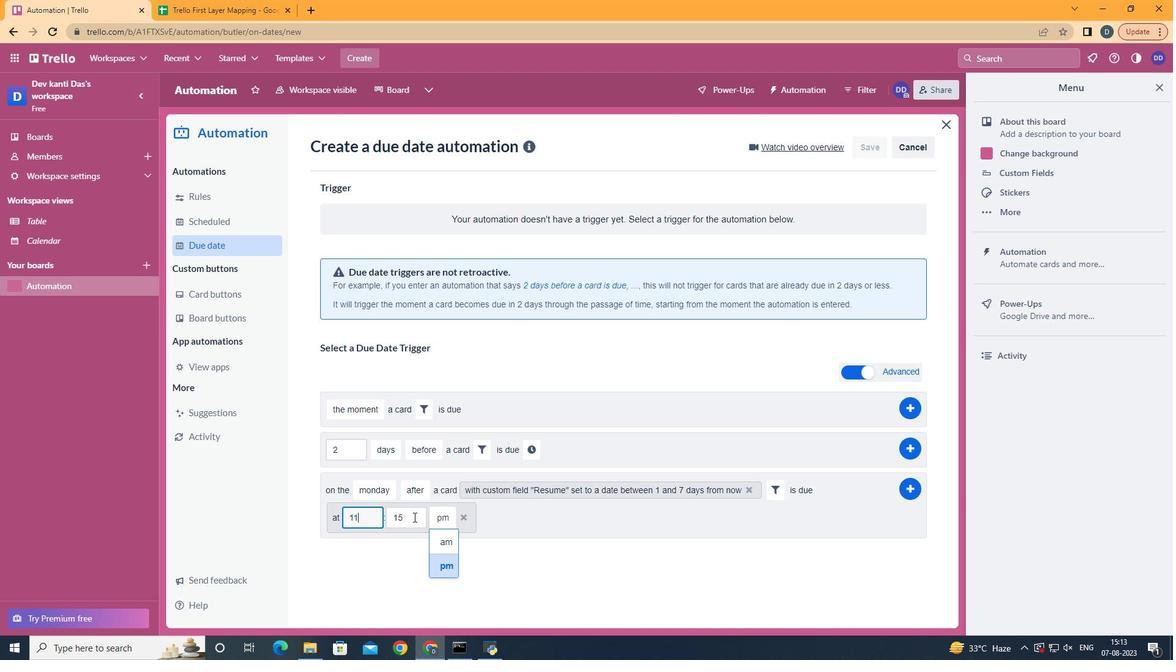 
Action: Mouse pressed left at (427, 530)
Screenshot: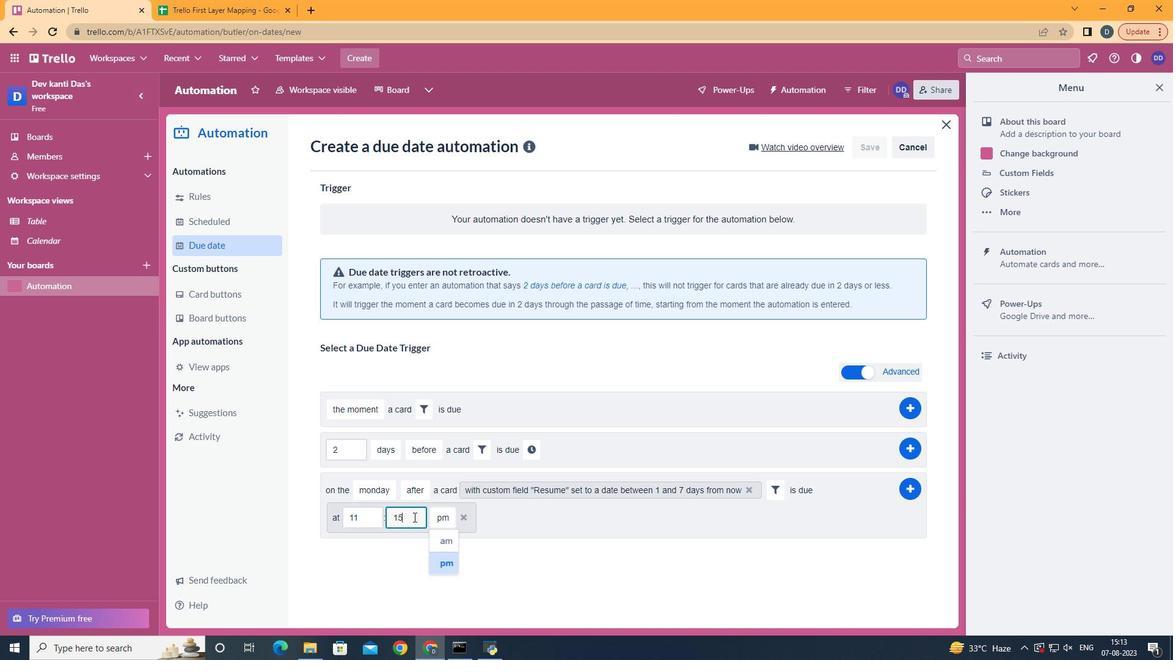 
Action: Key pressed <Key.backspace><Key.backspace>00
Screenshot: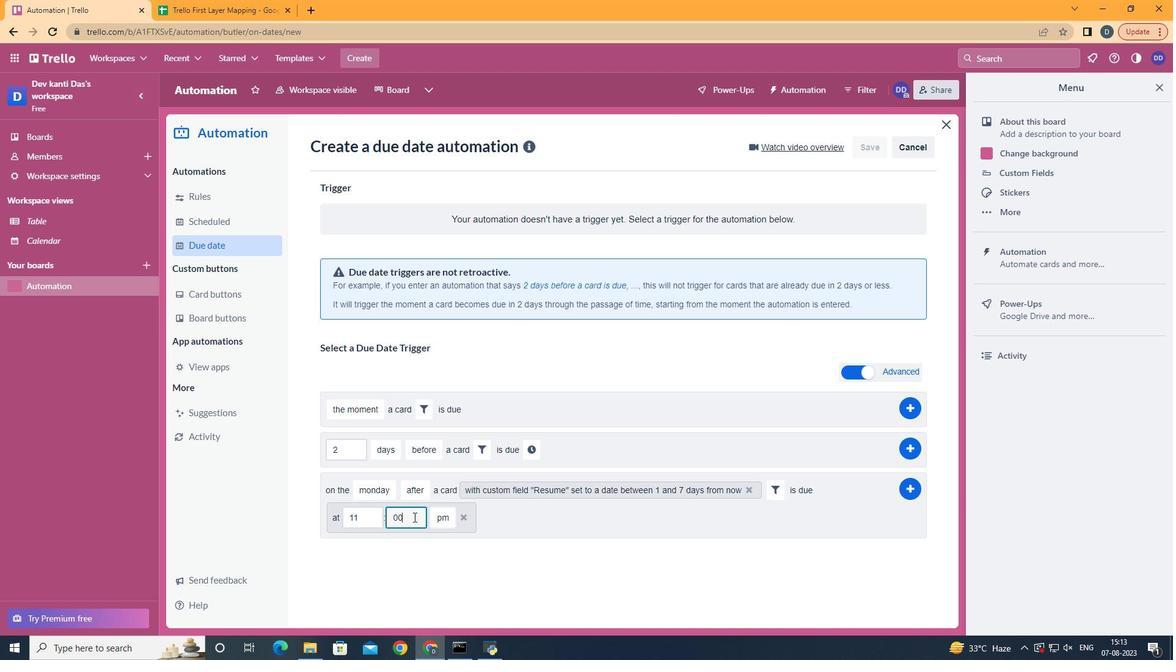 
Action: Mouse moved to (459, 550)
Screenshot: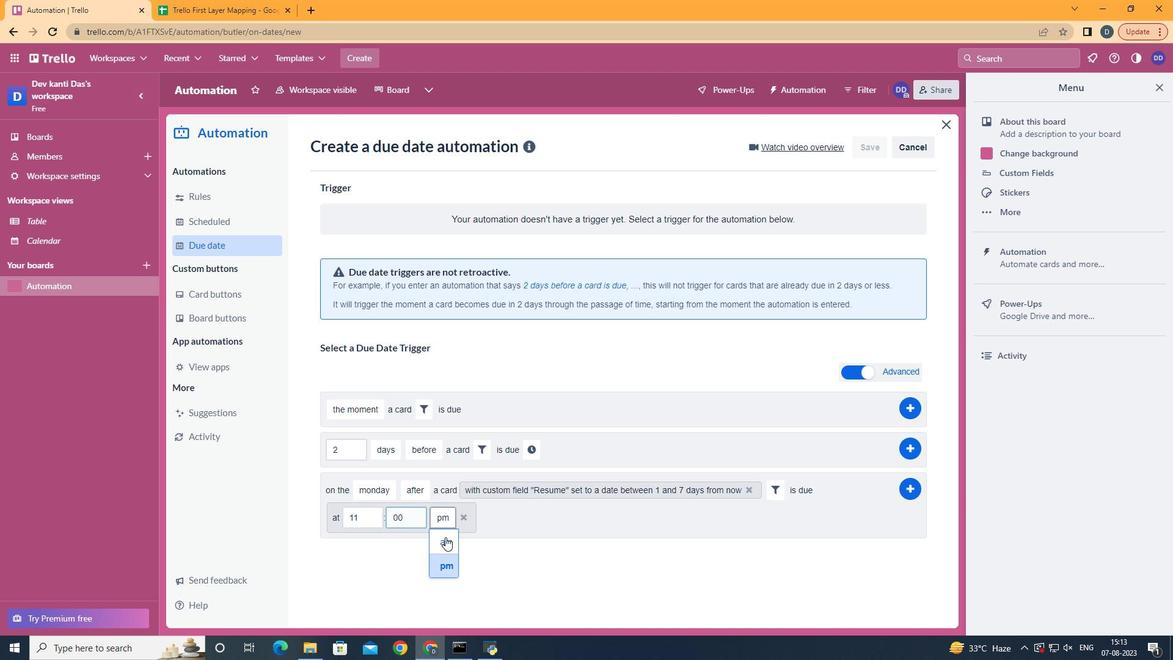 
Action: Mouse pressed left at (459, 550)
Screenshot: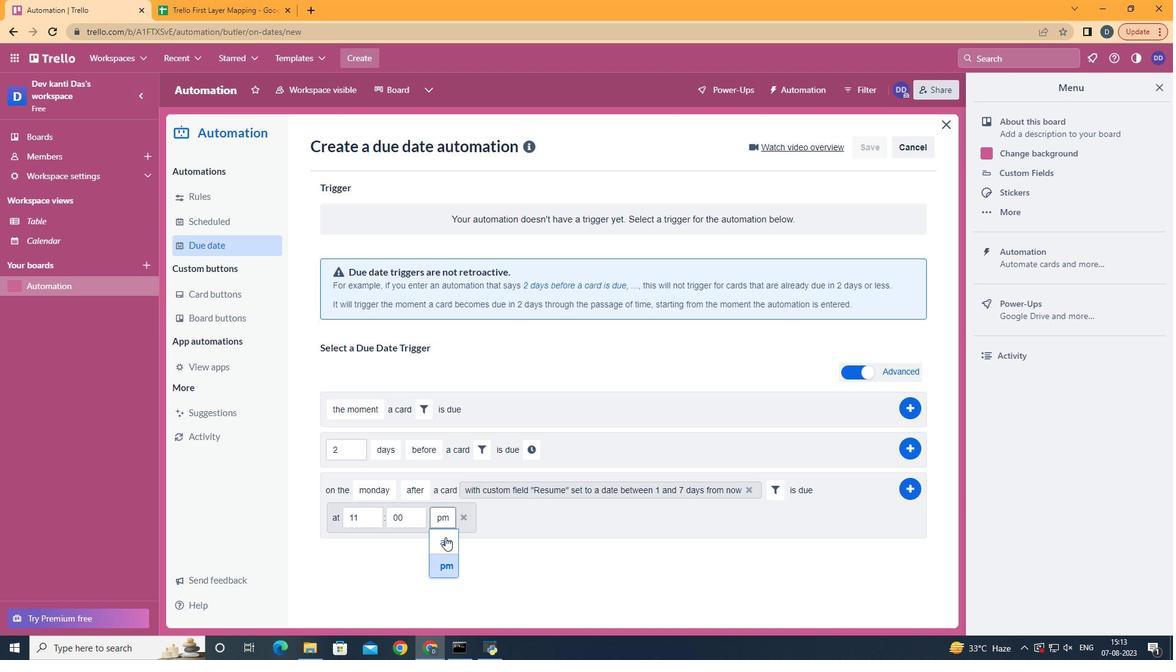 
Action: Mouse moved to (920, 503)
Screenshot: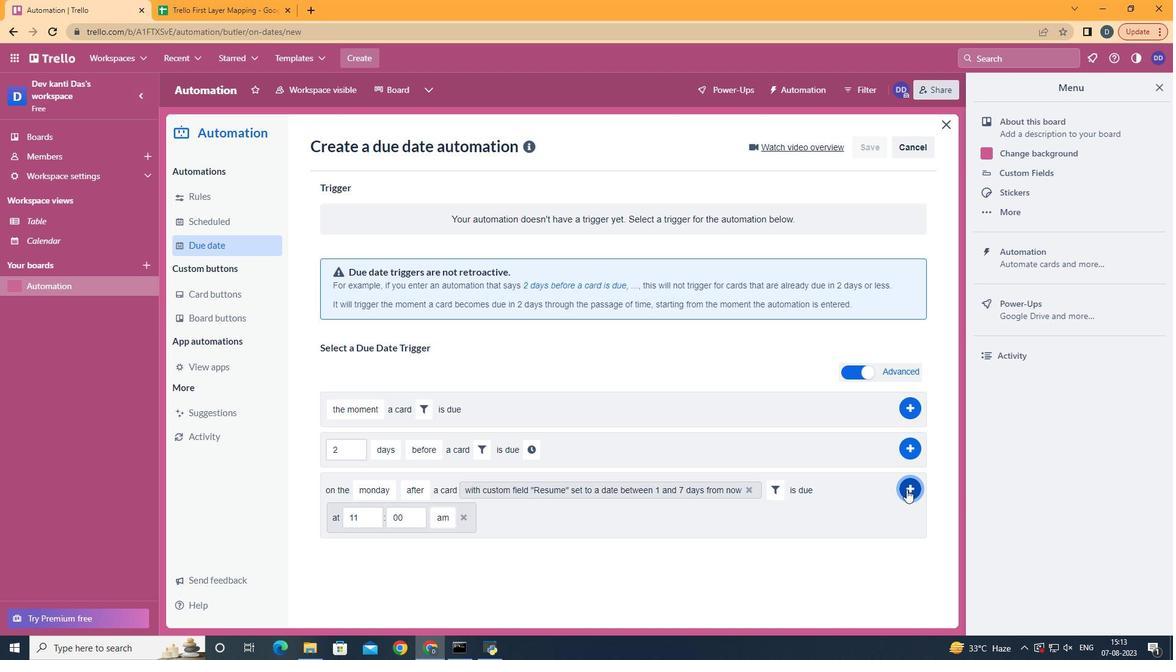 
Action: Mouse pressed left at (920, 503)
Screenshot: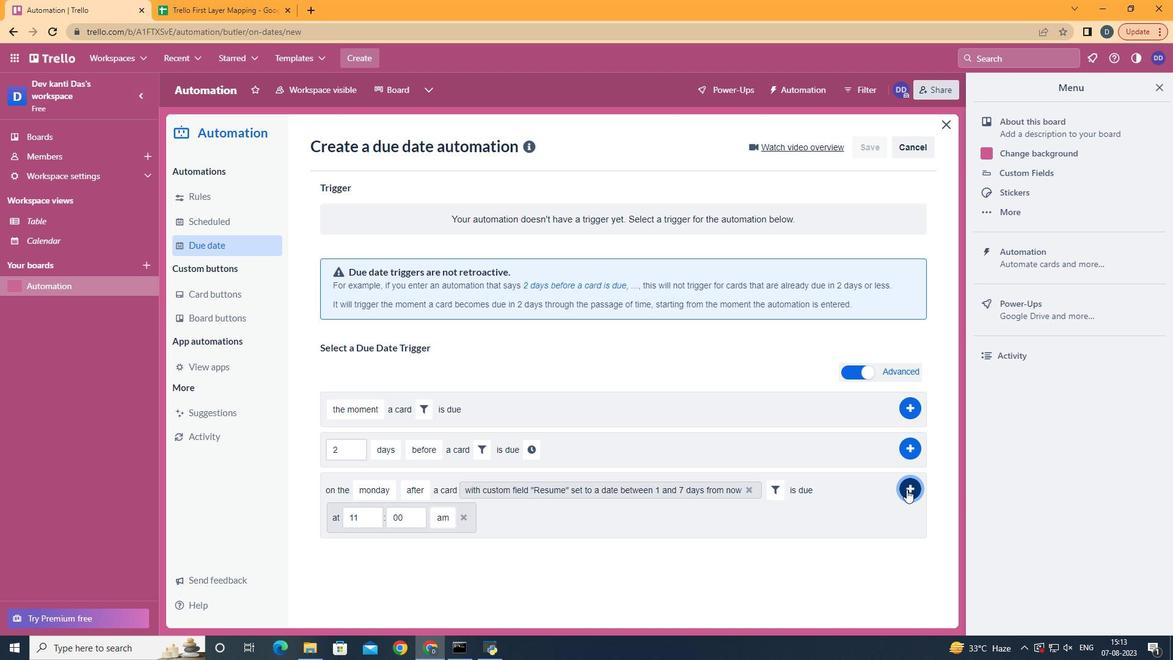 
Action: Mouse moved to (563, 237)
Screenshot: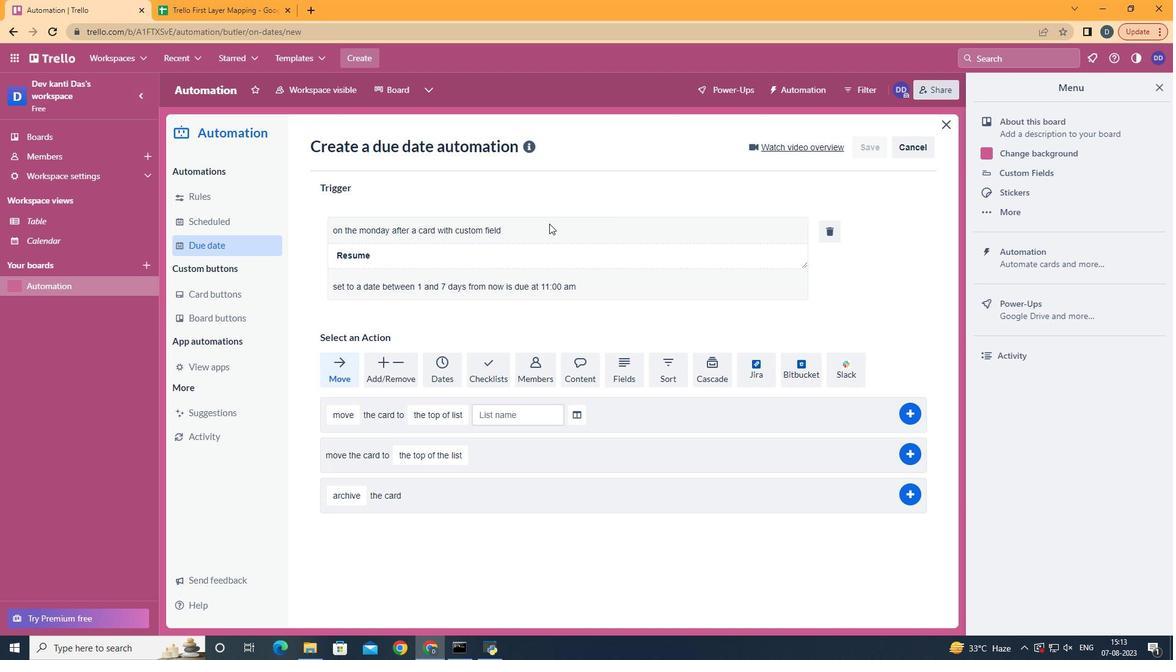 
